 Task: Create a rule when a due date more than 1 days ago is moved in a card by anyone.
Action: Mouse moved to (1258, 303)
Screenshot: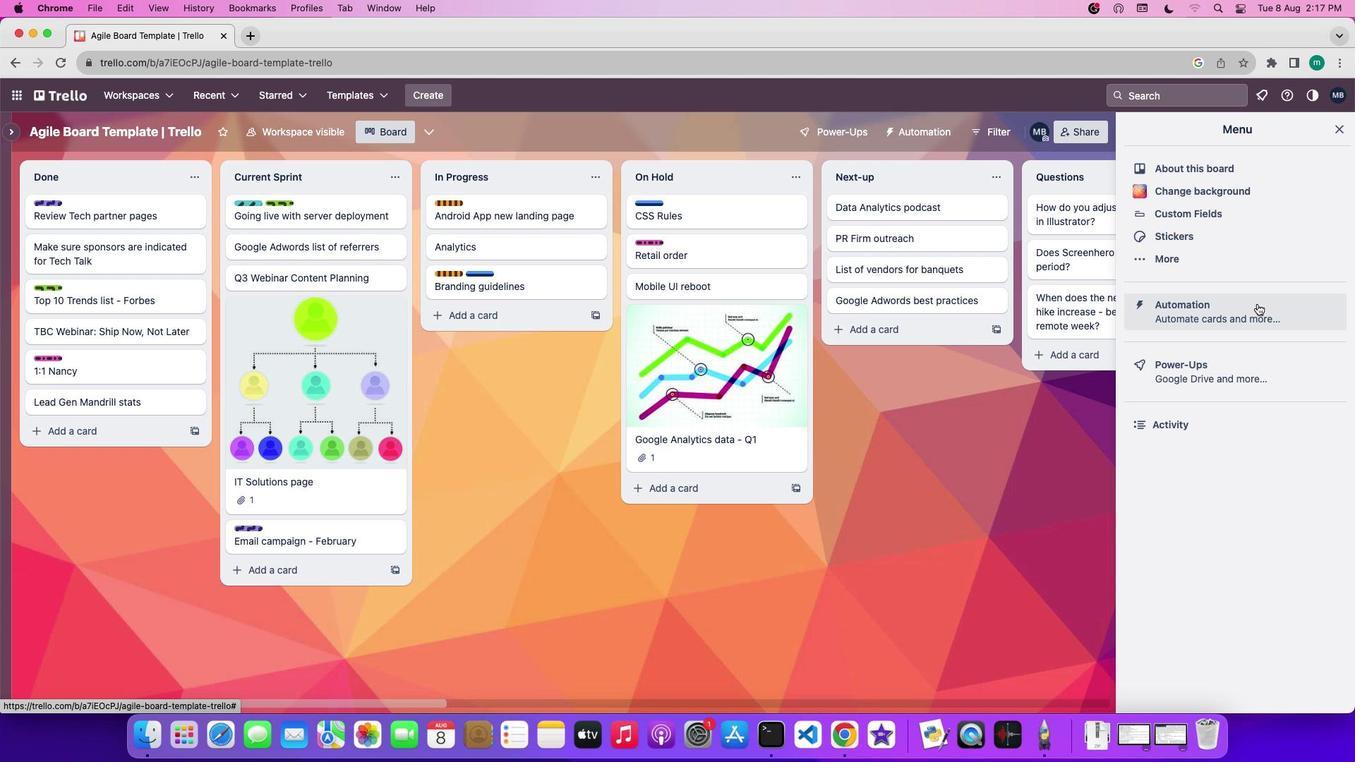 
Action: Mouse pressed left at (1258, 303)
Screenshot: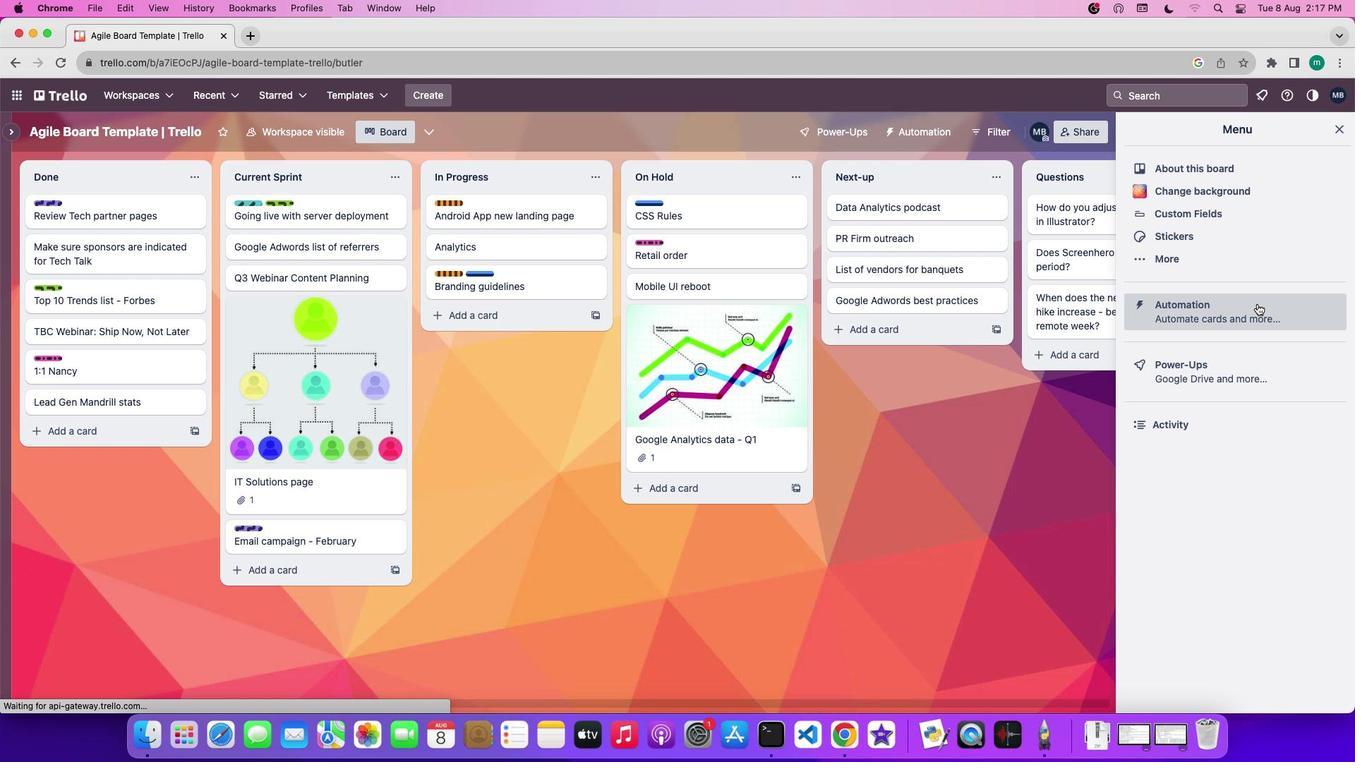 
Action: Mouse moved to (88, 251)
Screenshot: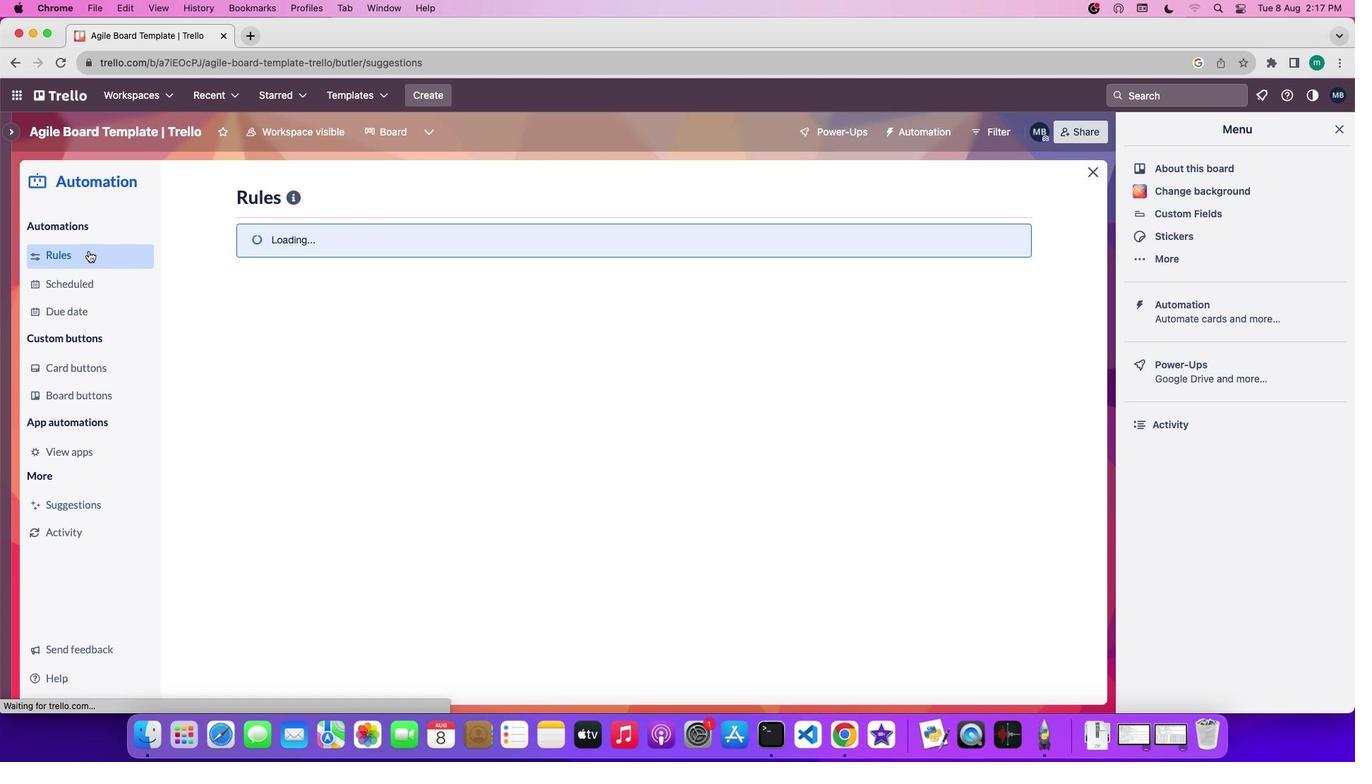 
Action: Mouse pressed left at (88, 251)
Screenshot: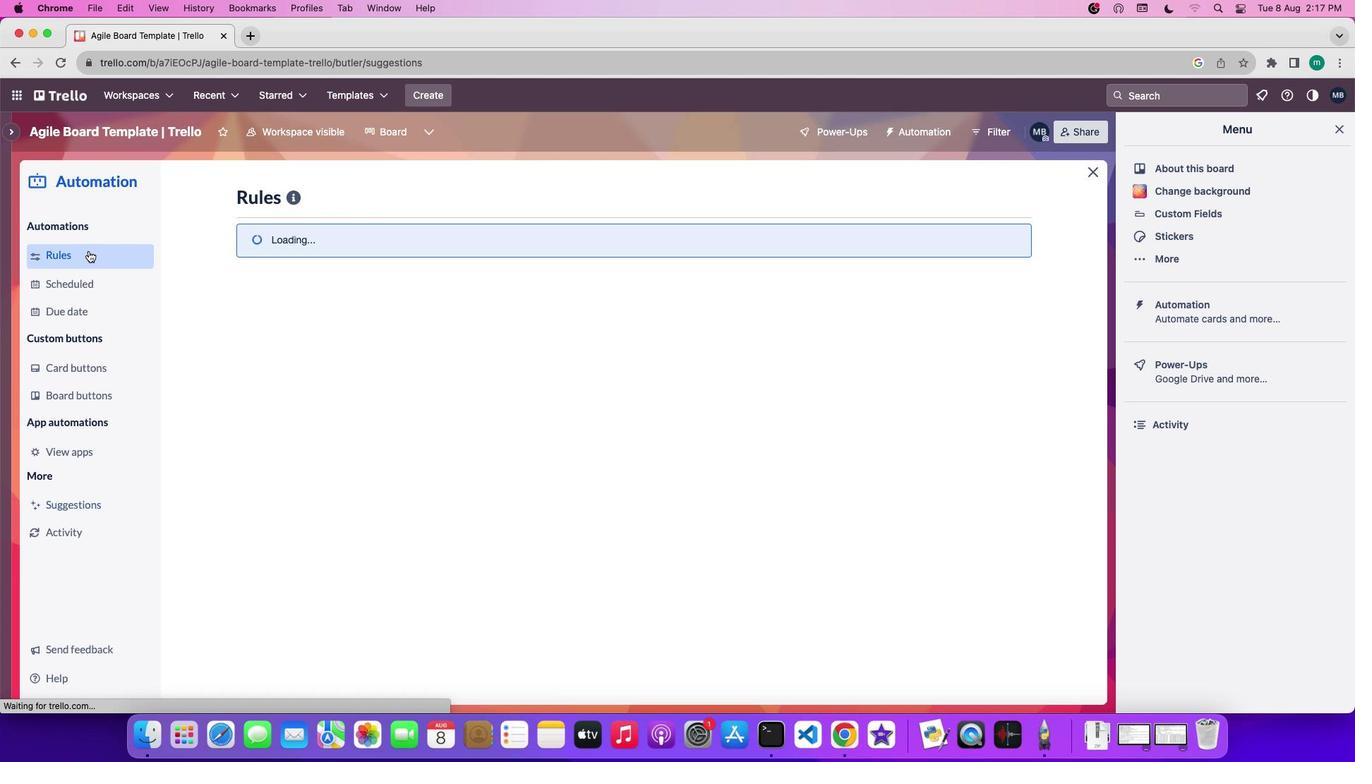 
Action: Mouse moved to (919, 194)
Screenshot: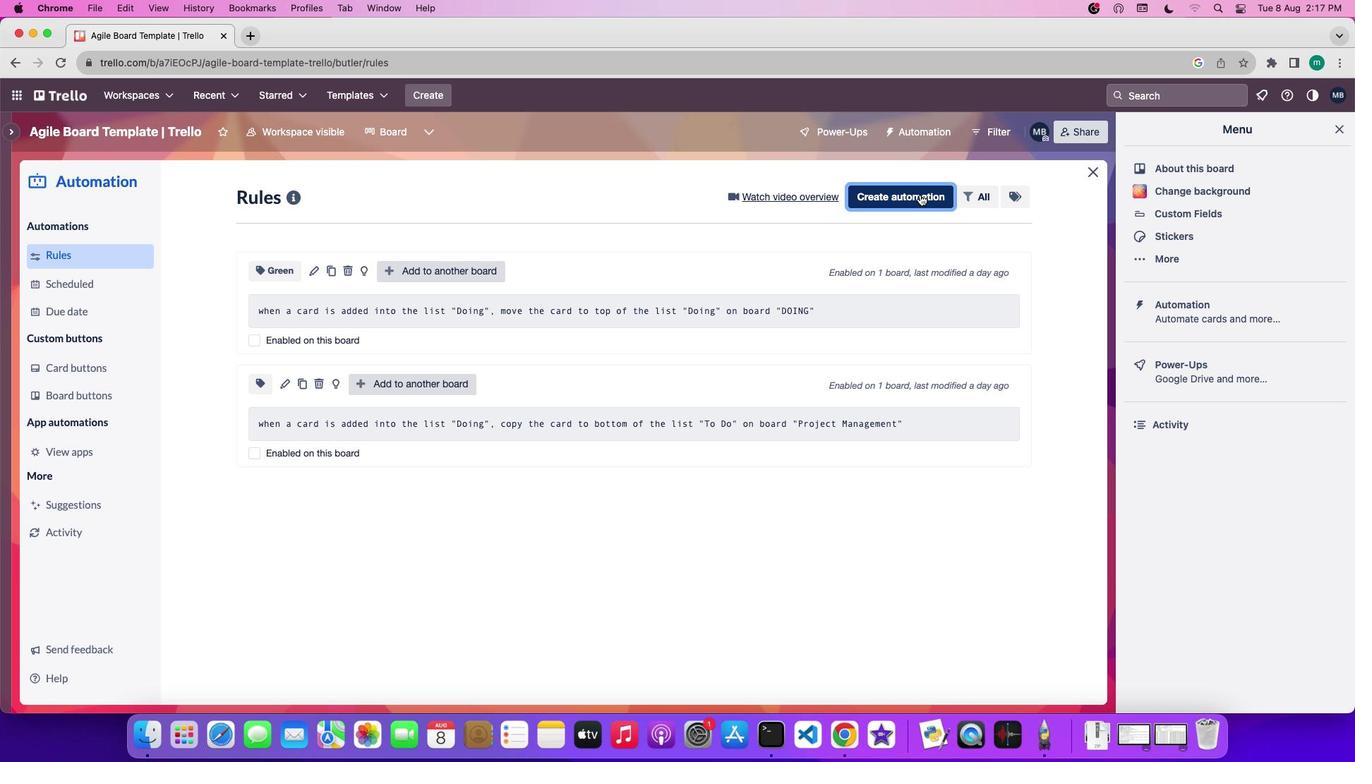 
Action: Mouse pressed left at (919, 194)
Screenshot: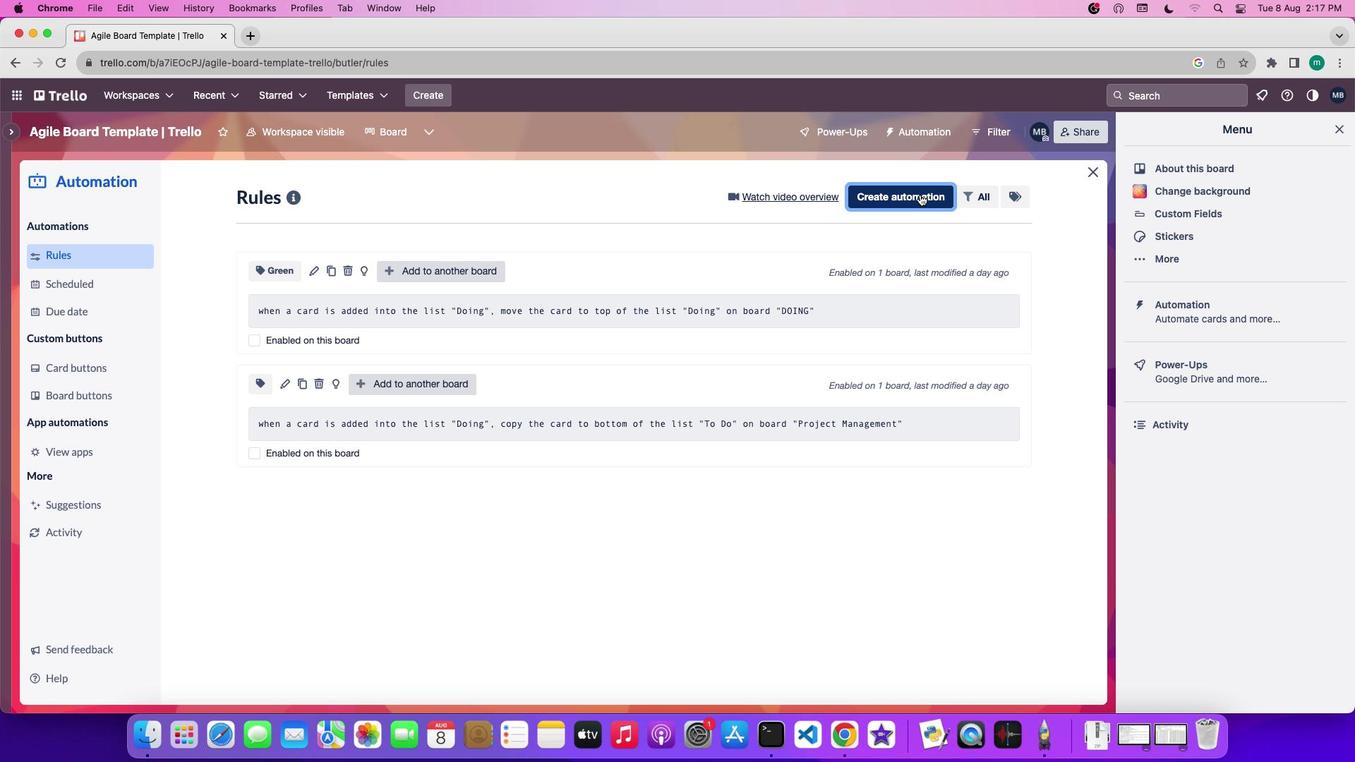 
Action: Mouse moved to (642, 422)
Screenshot: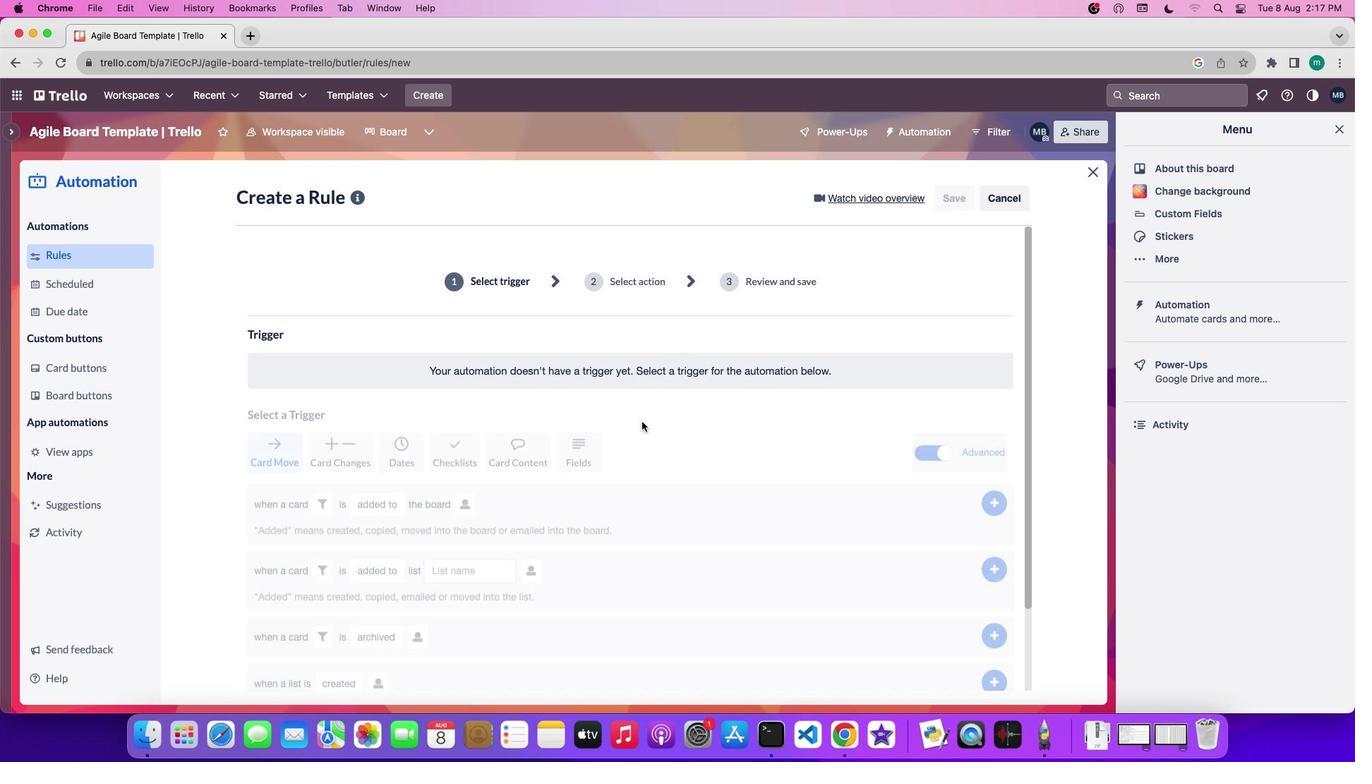 
Action: Mouse pressed left at (642, 422)
Screenshot: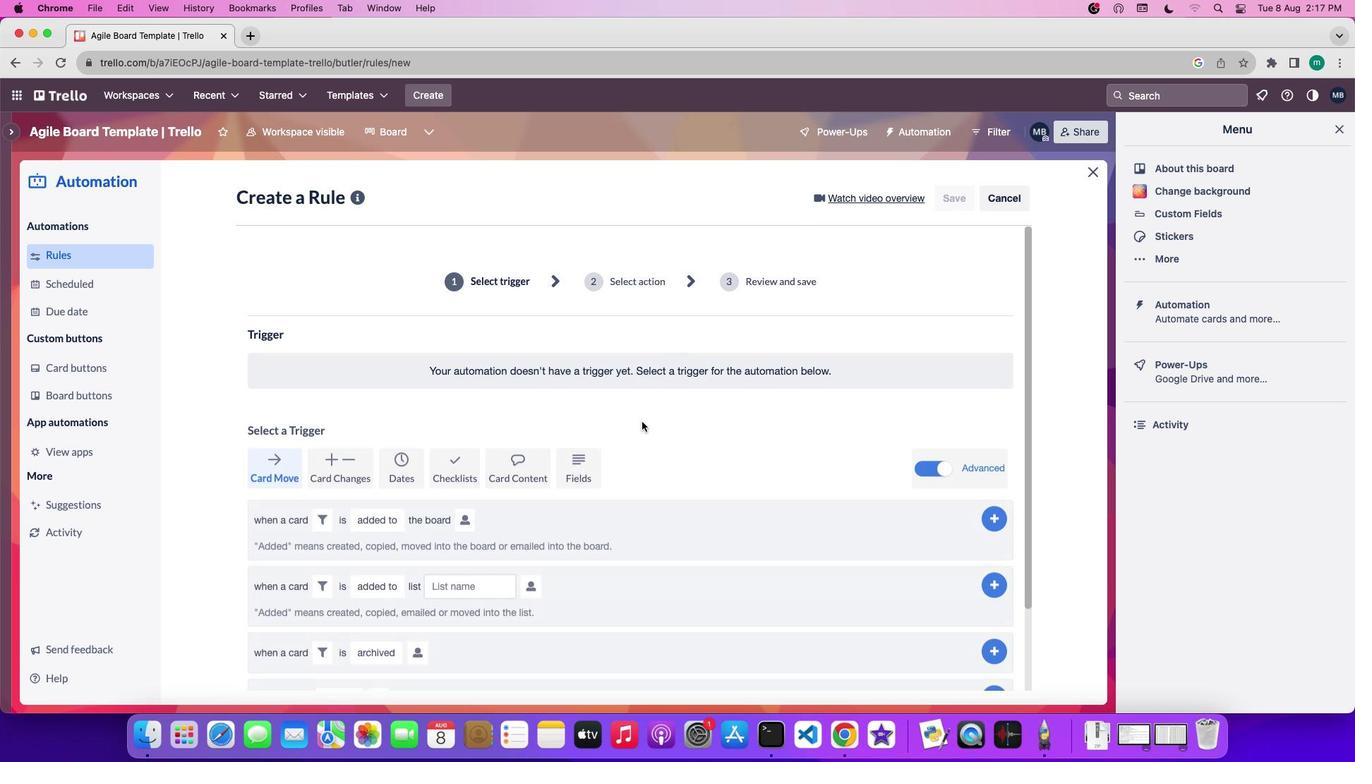
Action: Mouse moved to (403, 480)
Screenshot: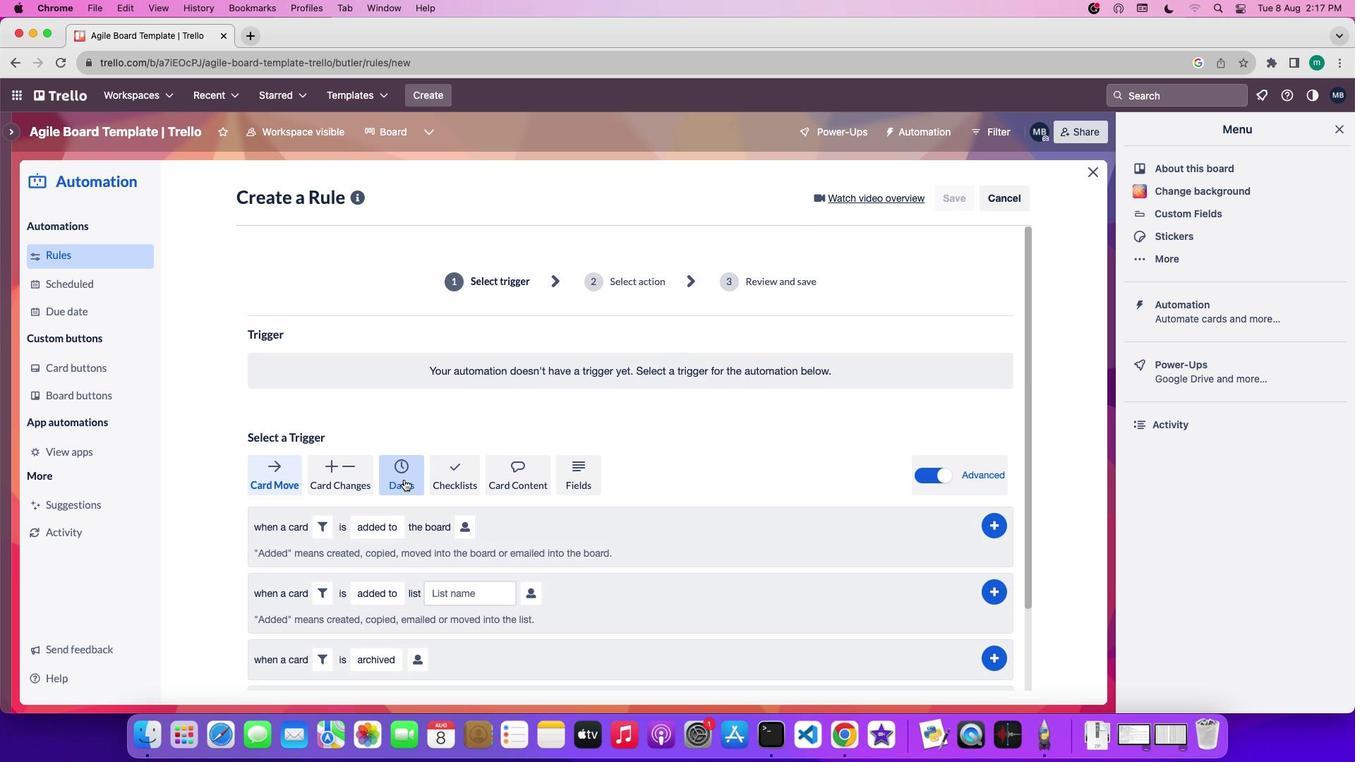 
Action: Mouse pressed left at (403, 480)
Screenshot: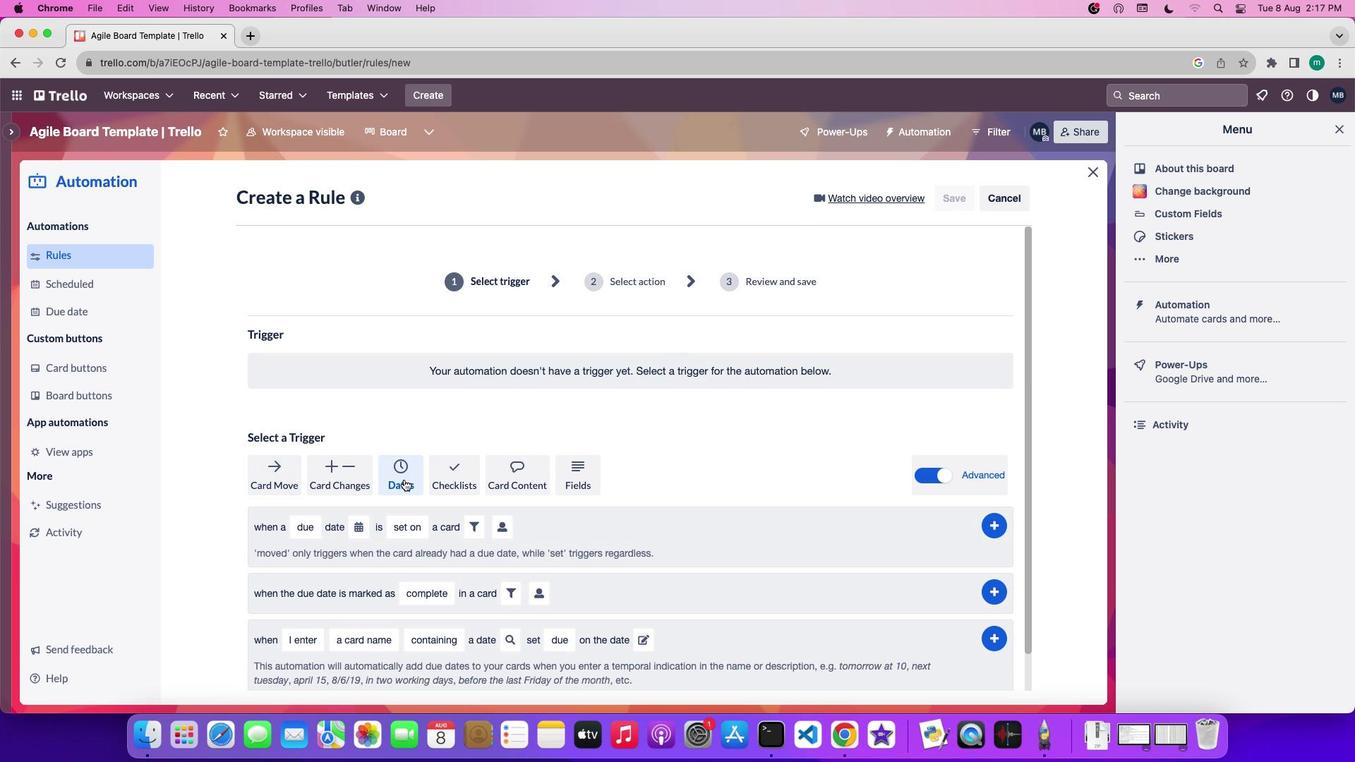 
Action: Mouse moved to (410, 485)
Screenshot: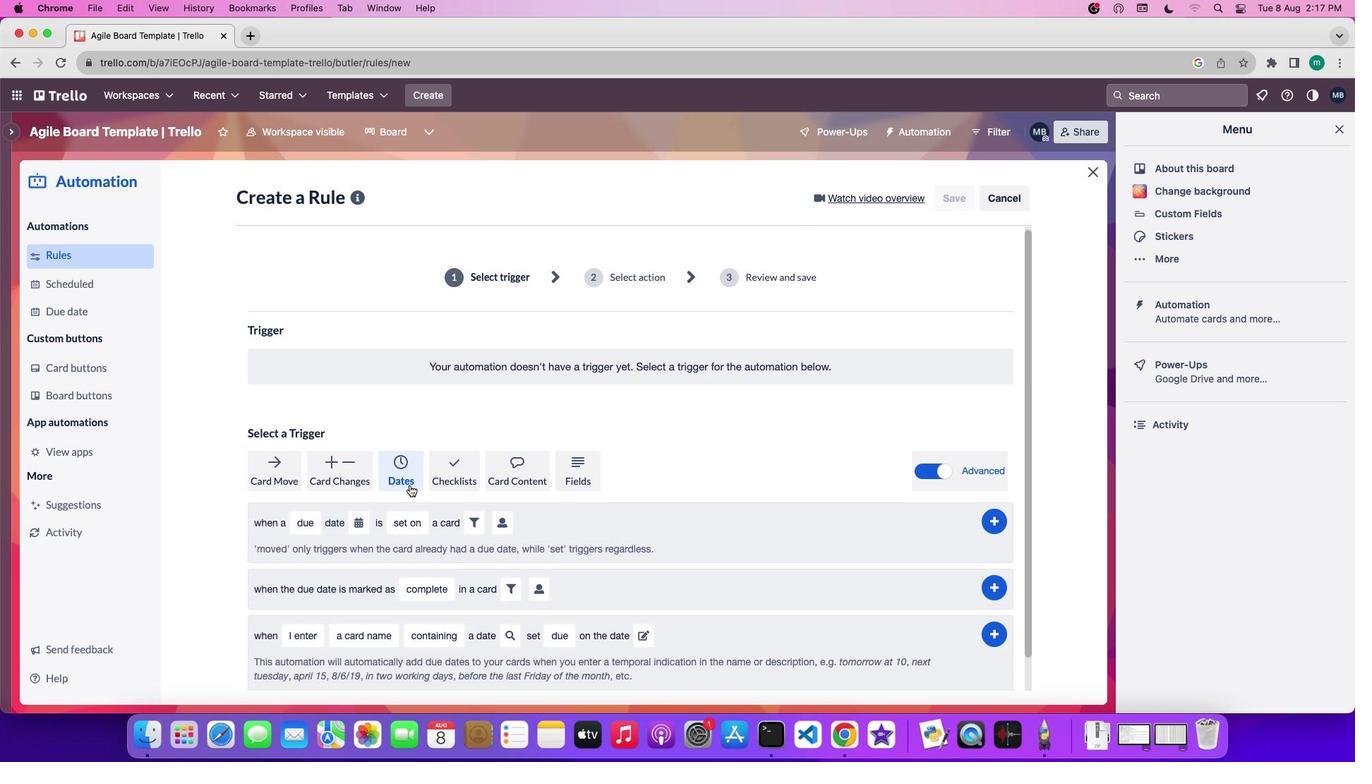 
Action: Mouse scrolled (410, 485) with delta (0, 0)
Screenshot: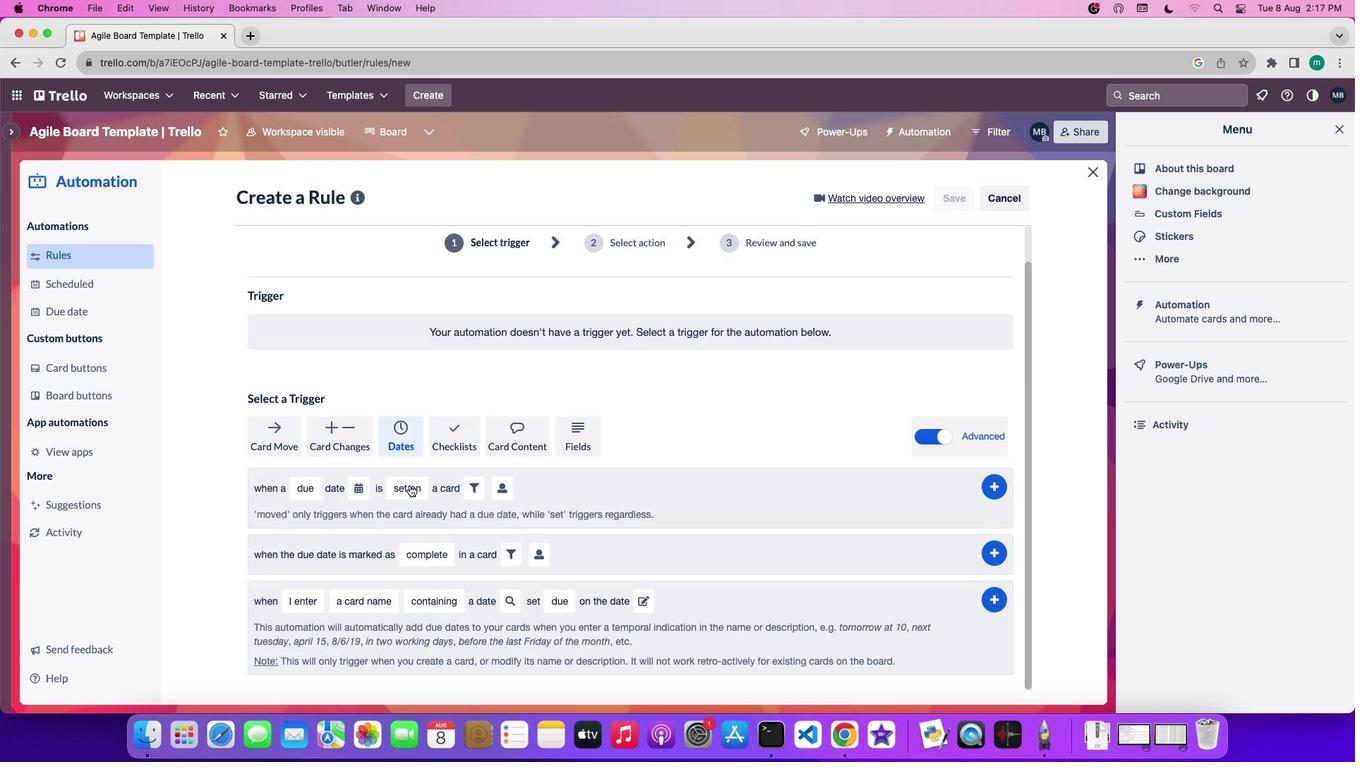 
Action: Mouse scrolled (410, 485) with delta (0, 0)
Screenshot: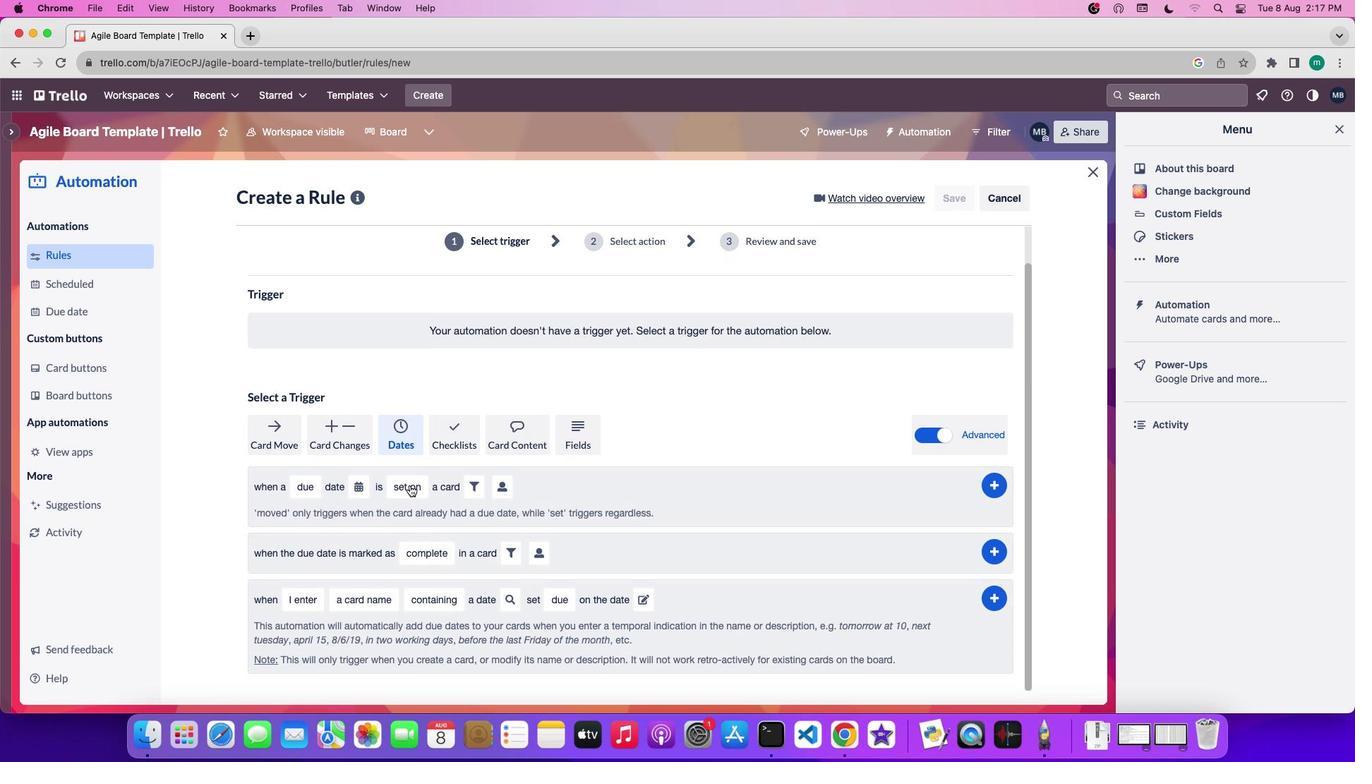 
Action: Mouse scrolled (410, 485) with delta (0, 0)
Screenshot: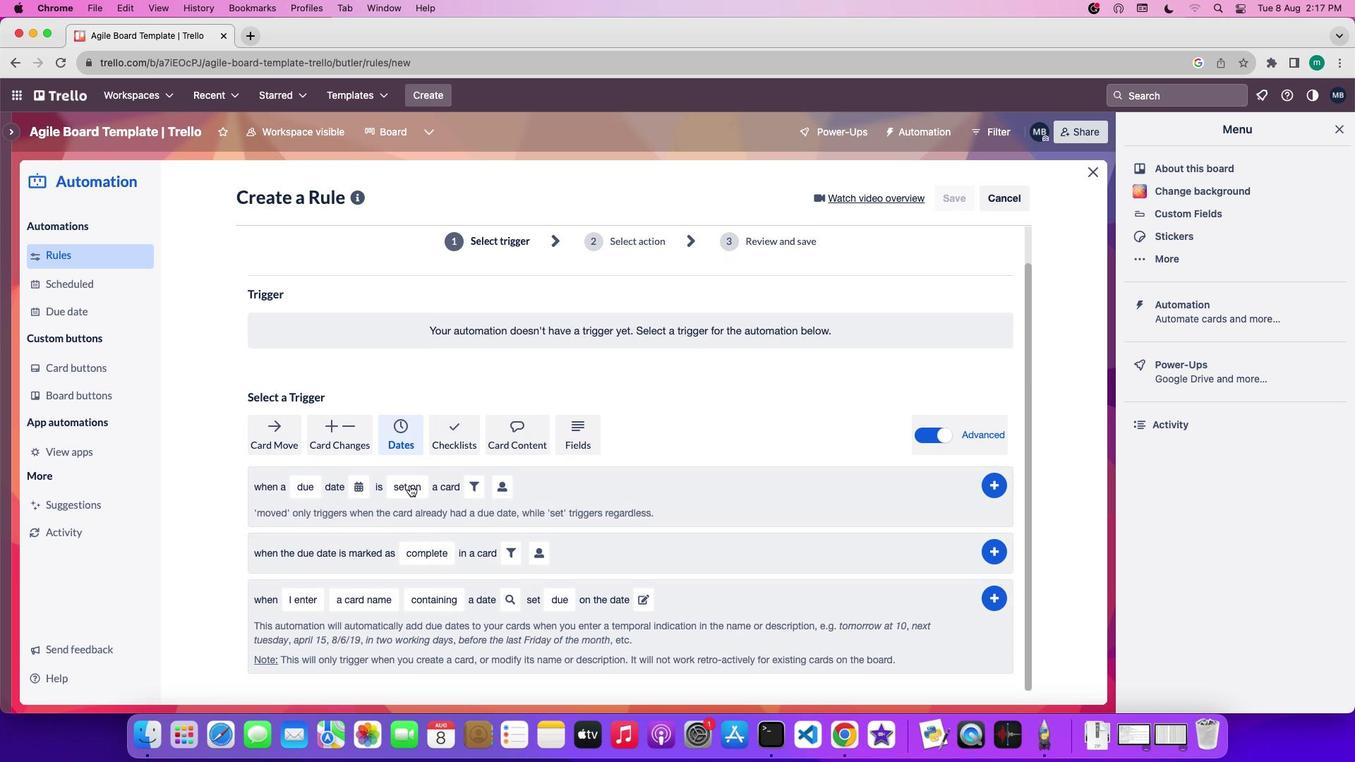 
Action: Mouse scrolled (410, 485) with delta (0, -1)
Screenshot: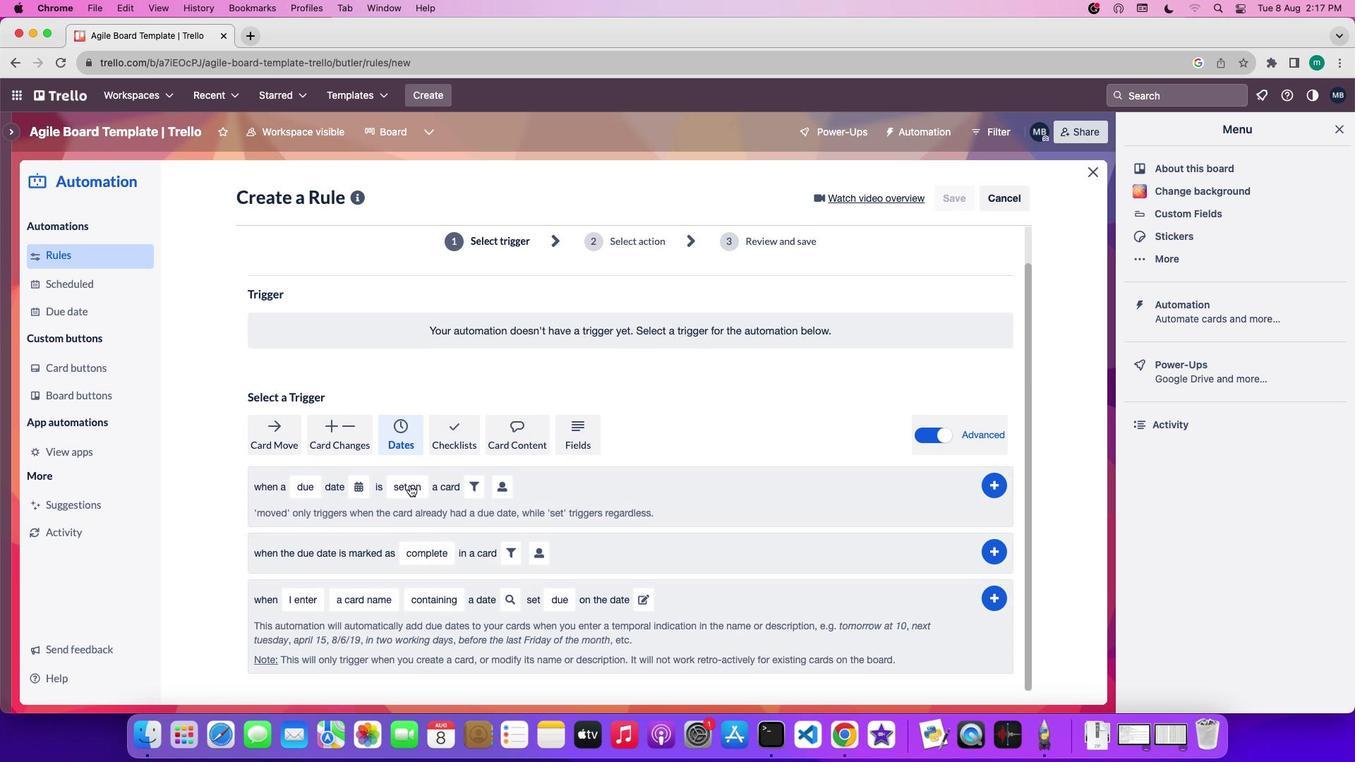 
Action: Mouse scrolled (410, 485) with delta (0, 0)
Screenshot: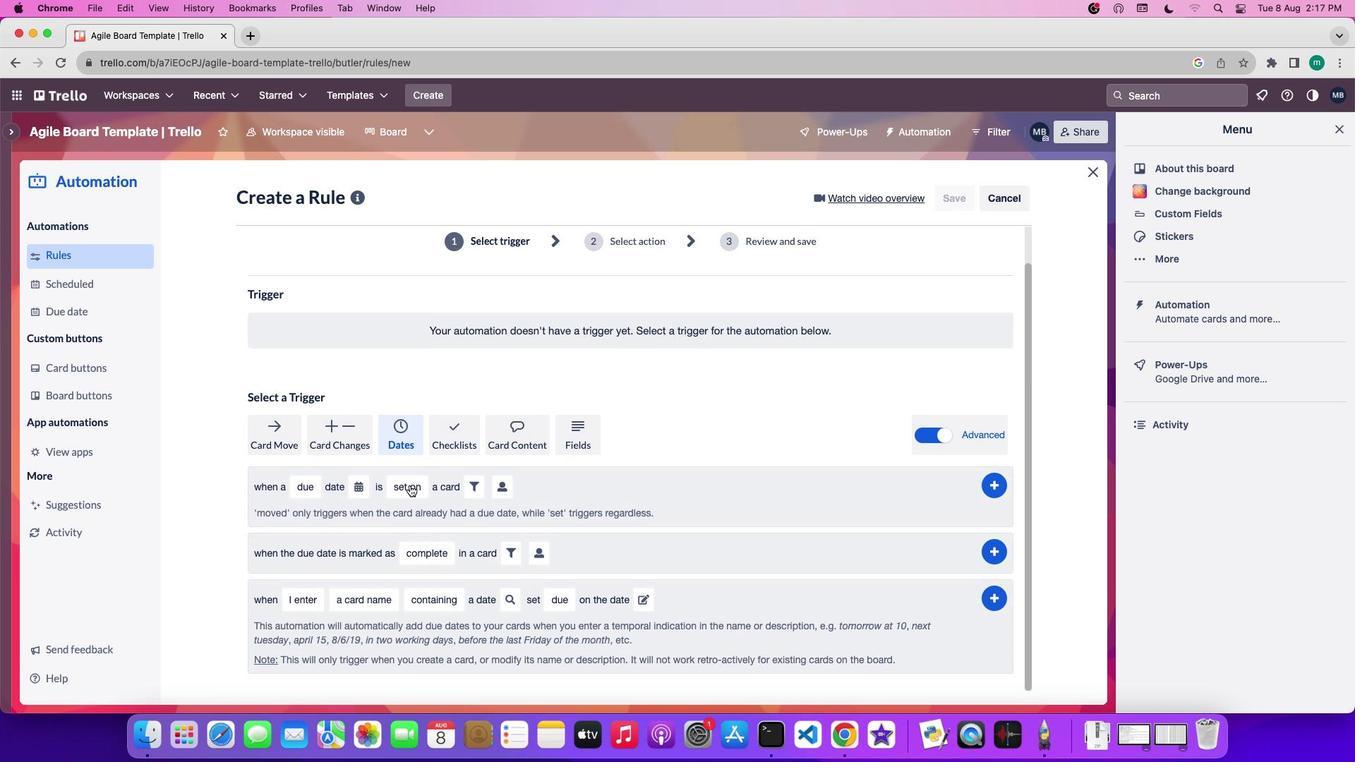 
Action: Mouse scrolled (410, 485) with delta (0, 0)
Screenshot: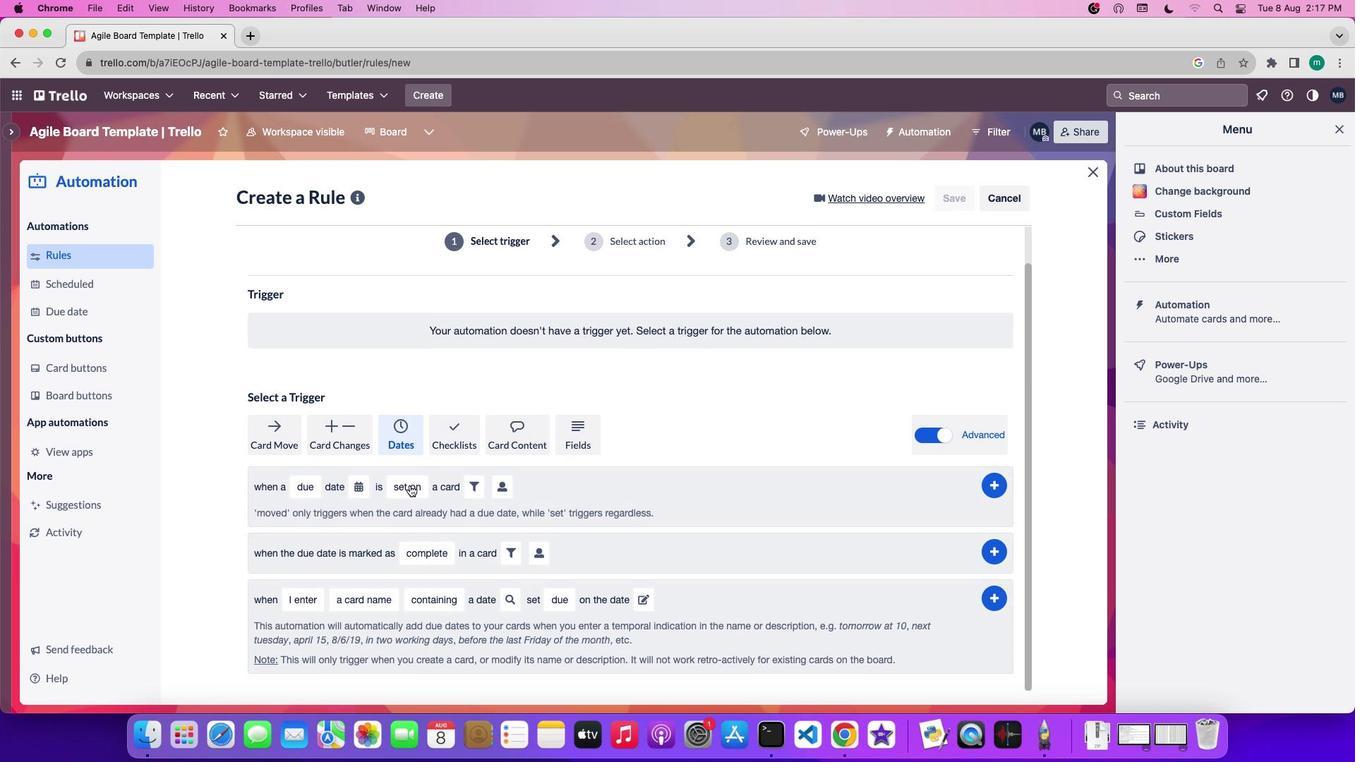 
Action: Mouse scrolled (410, 485) with delta (0, 0)
Screenshot: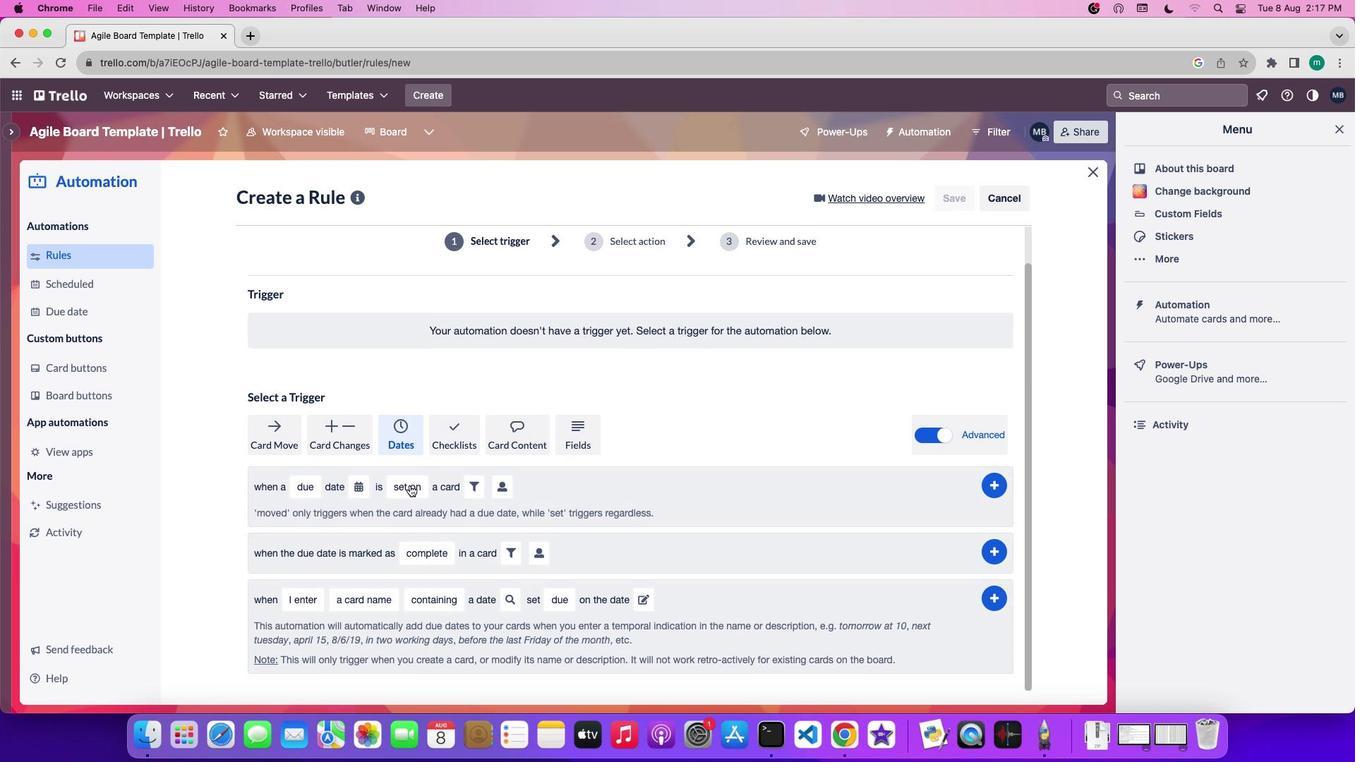 
Action: Mouse scrolled (410, 485) with delta (0, 0)
Screenshot: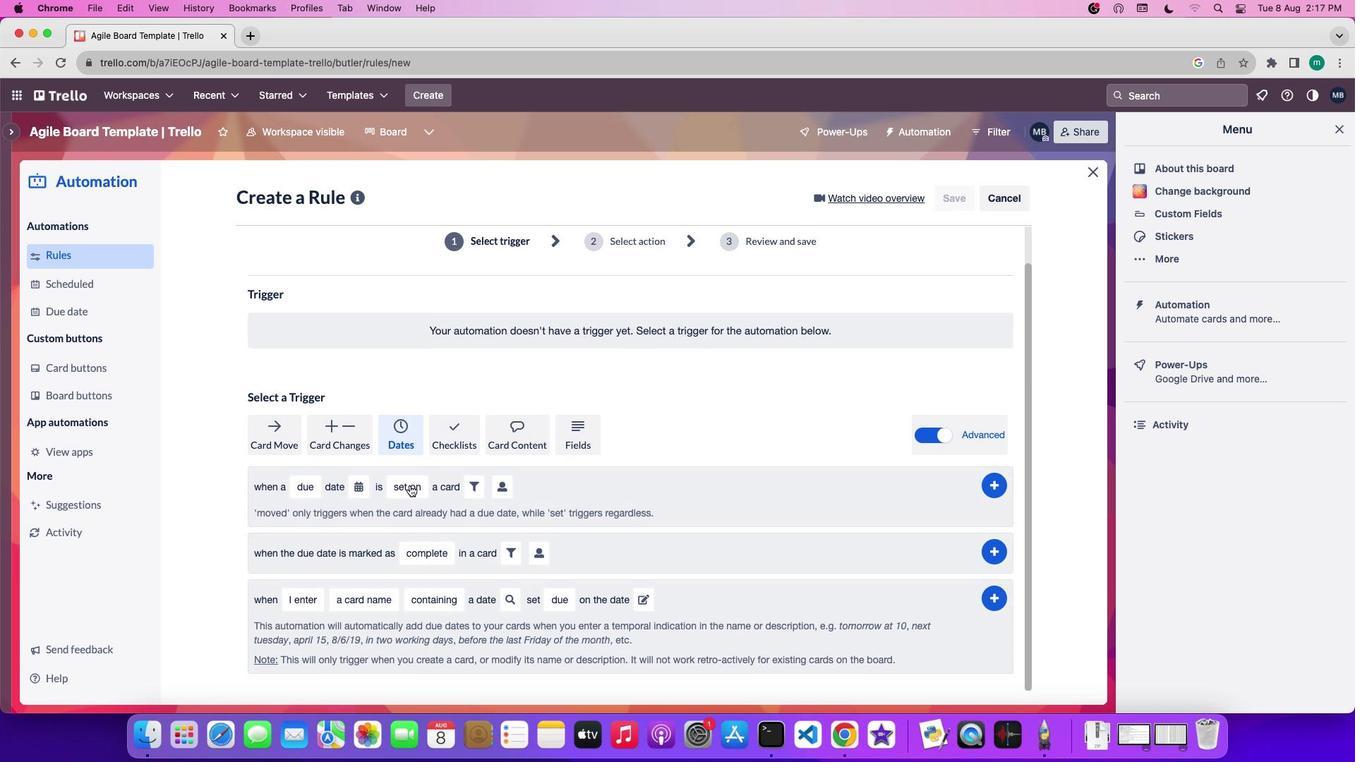 
Action: Mouse moved to (314, 511)
Screenshot: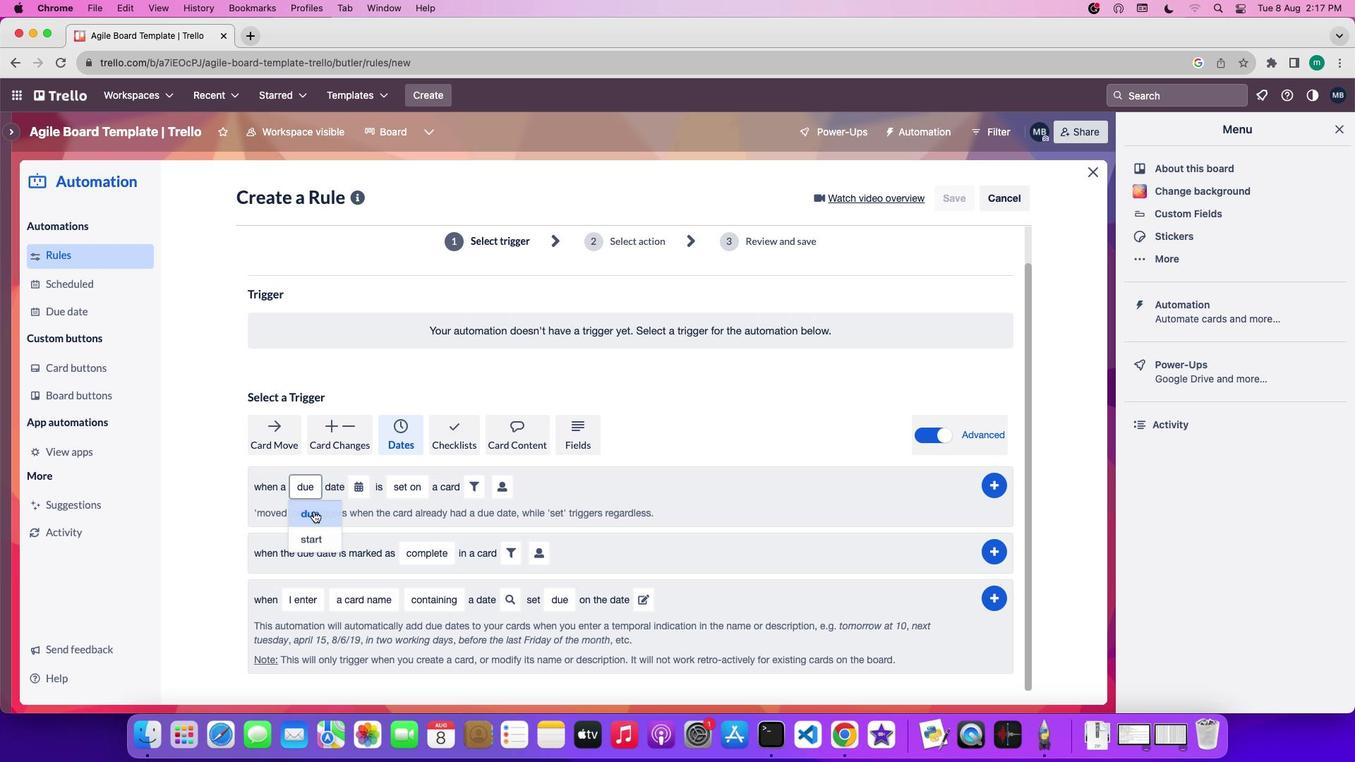 
Action: Mouse pressed left at (314, 511)
Screenshot: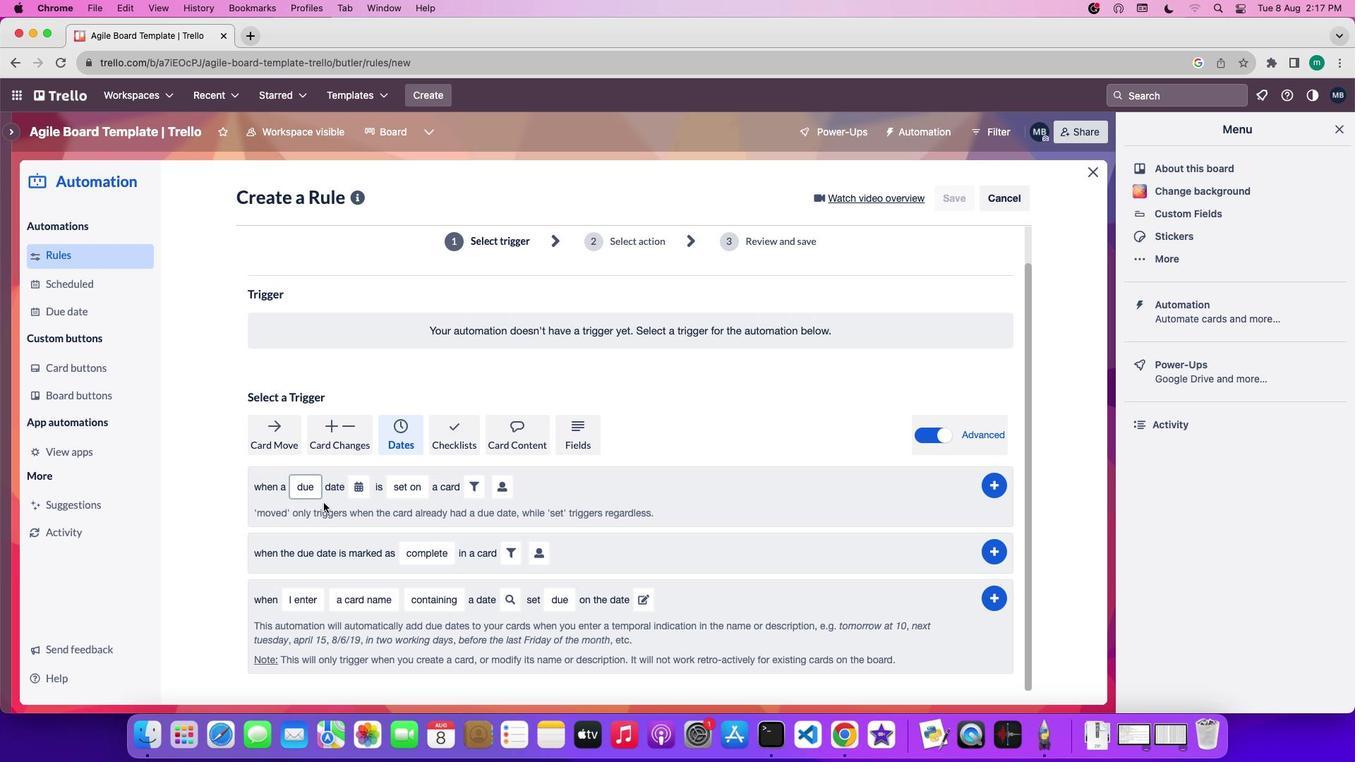 
Action: Mouse moved to (367, 486)
Screenshot: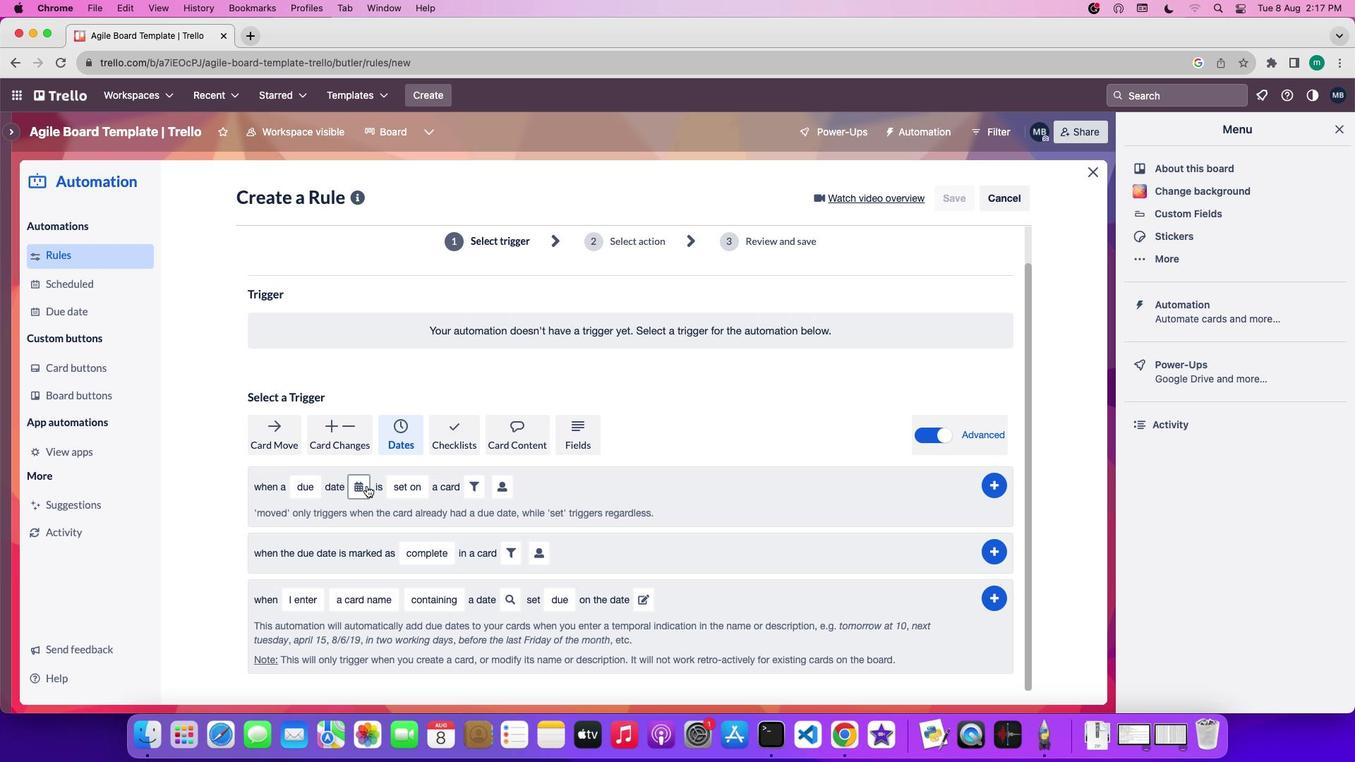 
Action: Mouse pressed left at (367, 486)
Screenshot: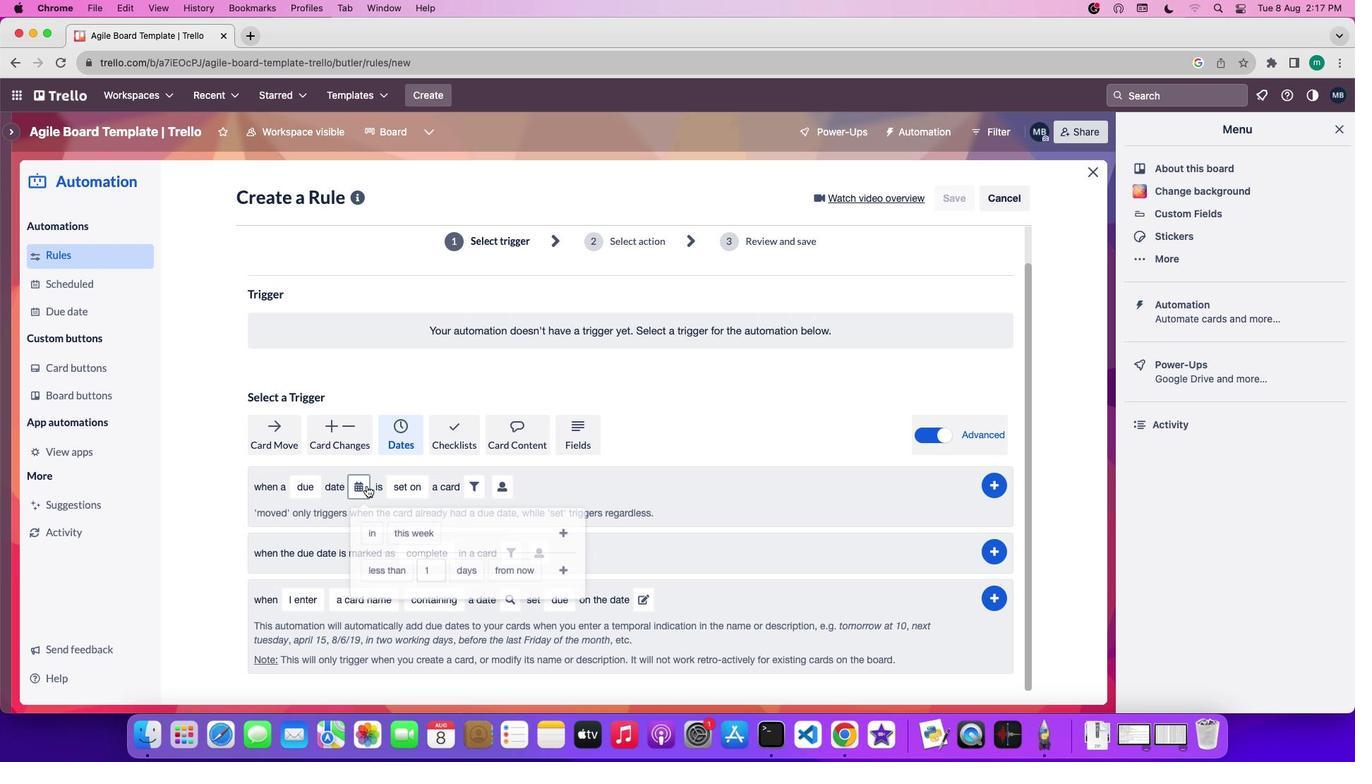 
Action: Mouse moved to (397, 573)
Screenshot: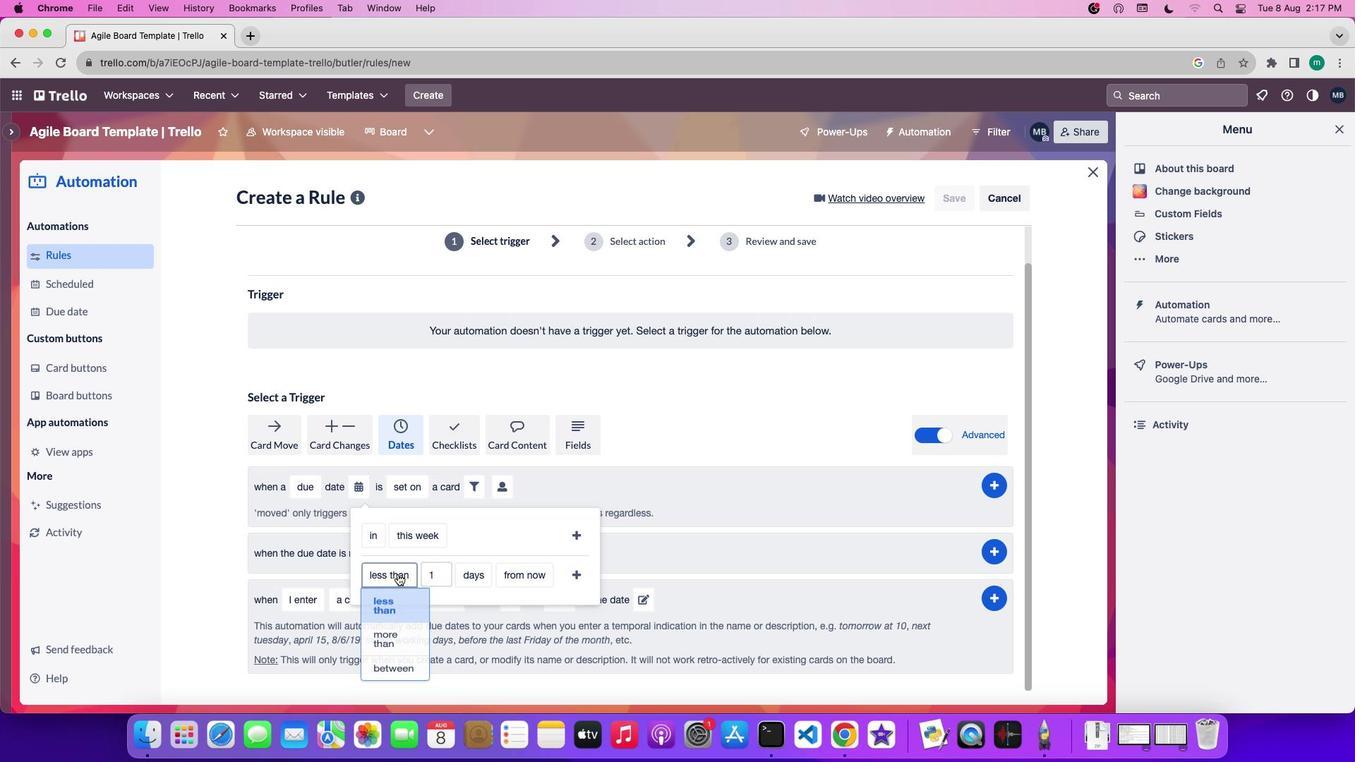 
Action: Mouse pressed left at (397, 573)
Screenshot: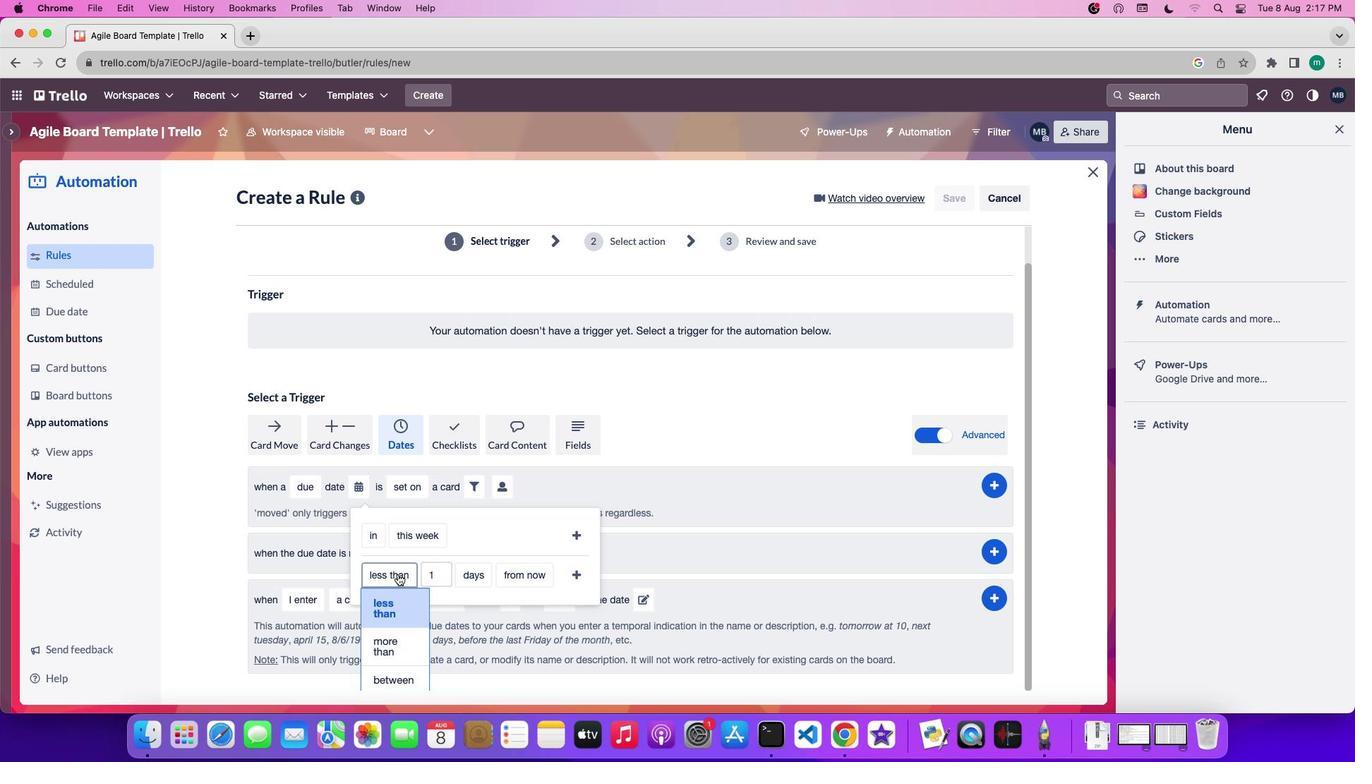 
Action: Mouse moved to (407, 644)
Screenshot: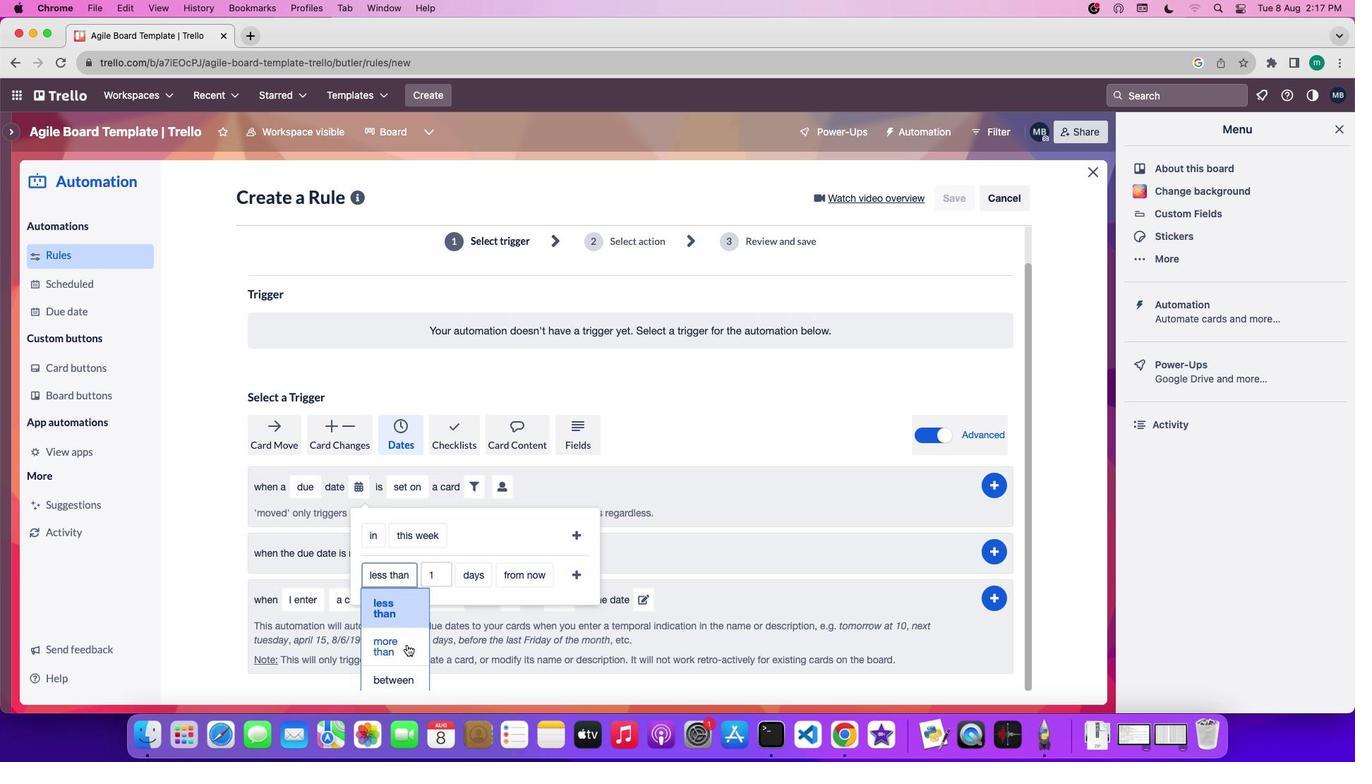 
Action: Mouse pressed left at (407, 644)
Screenshot: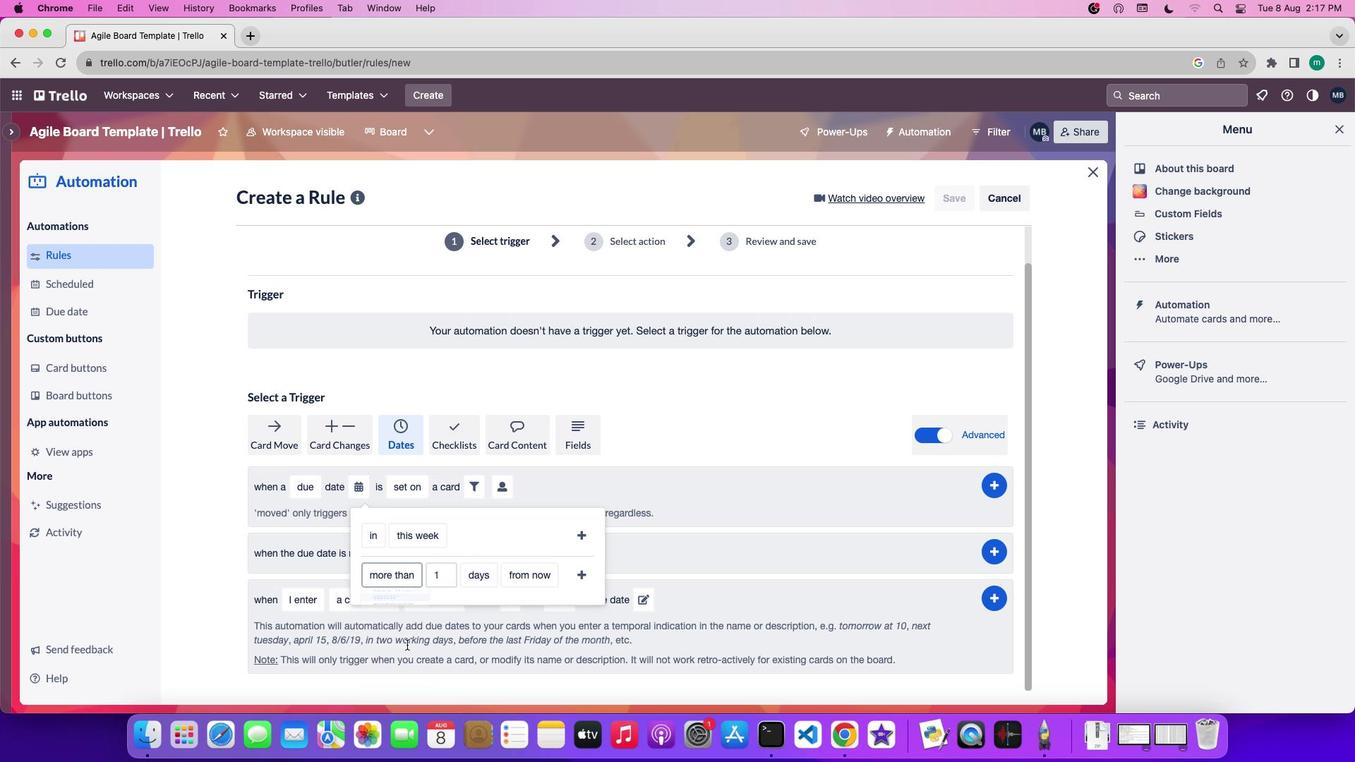 
Action: Mouse moved to (480, 581)
Screenshot: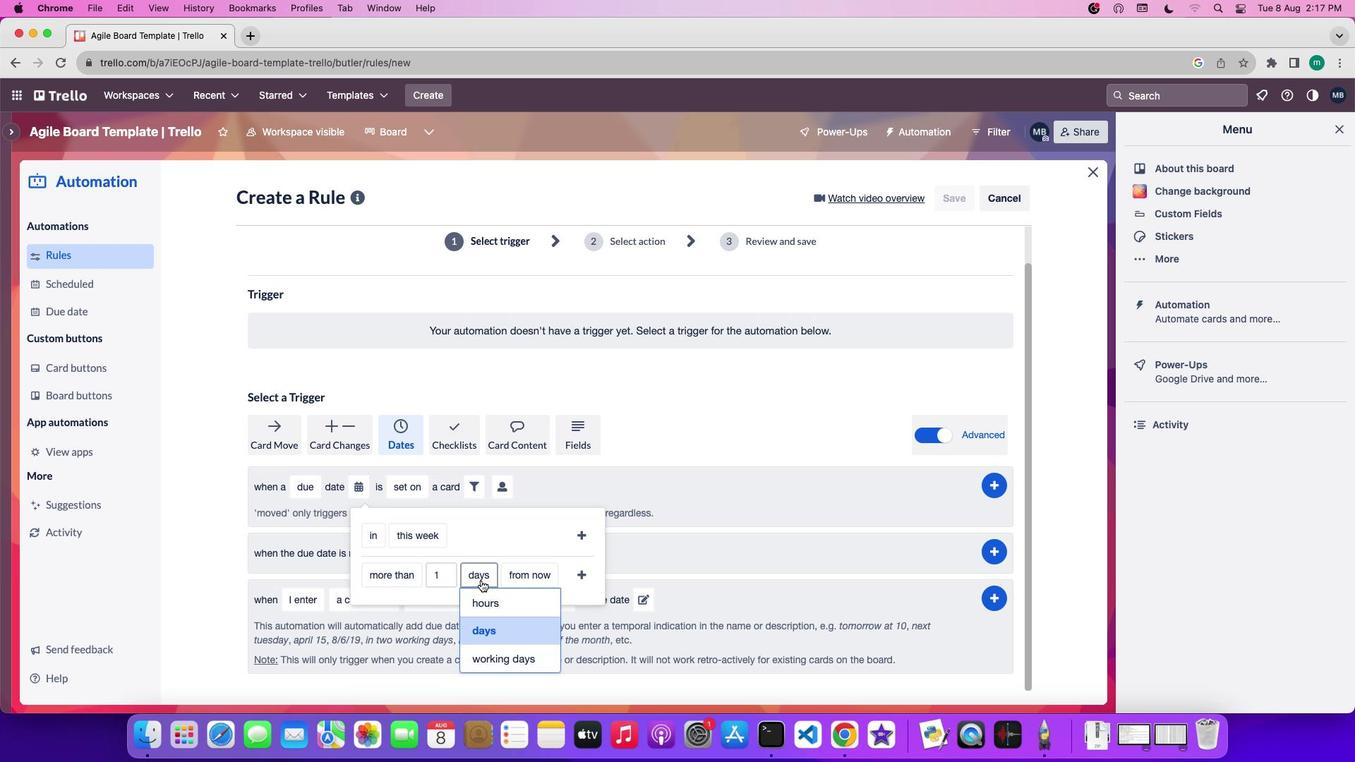 
Action: Mouse pressed left at (480, 581)
Screenshot: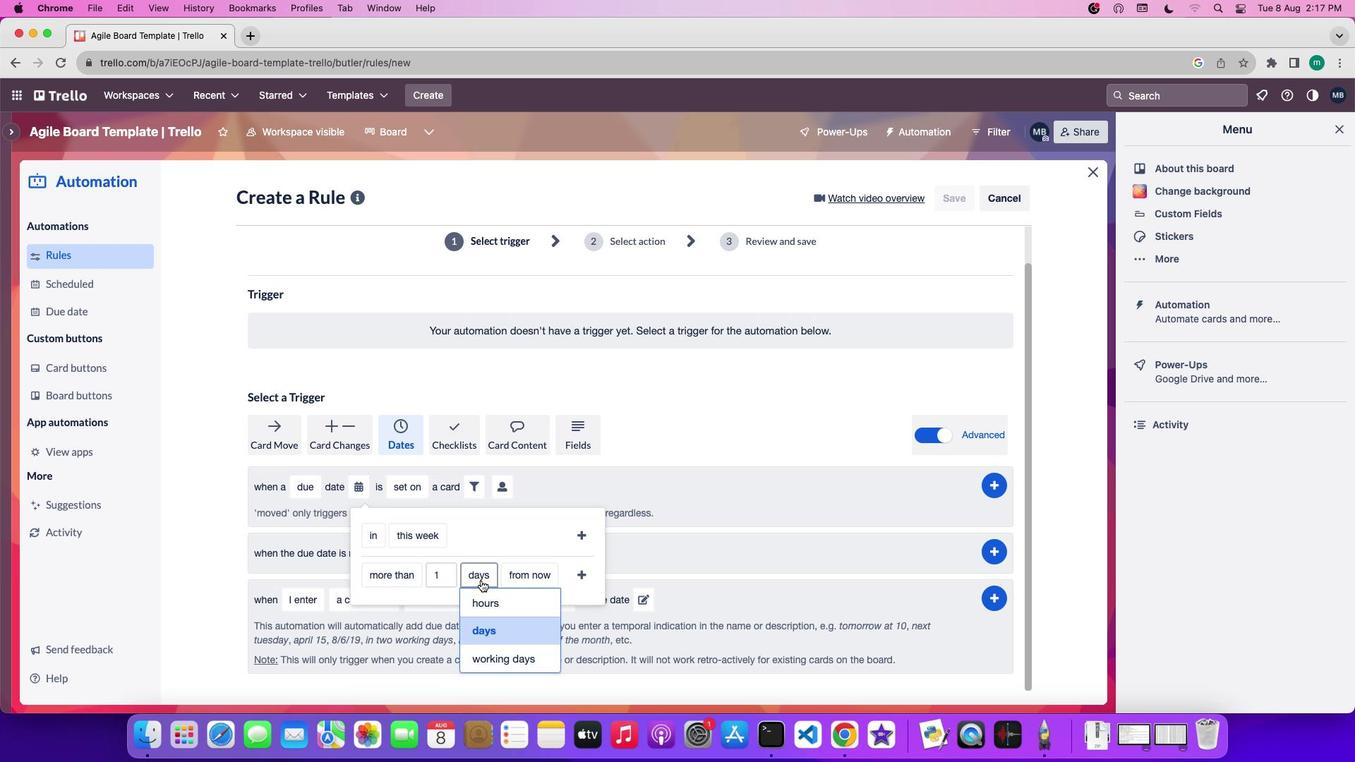 
Action: Mouse moved to (493, 627)
Screenshot: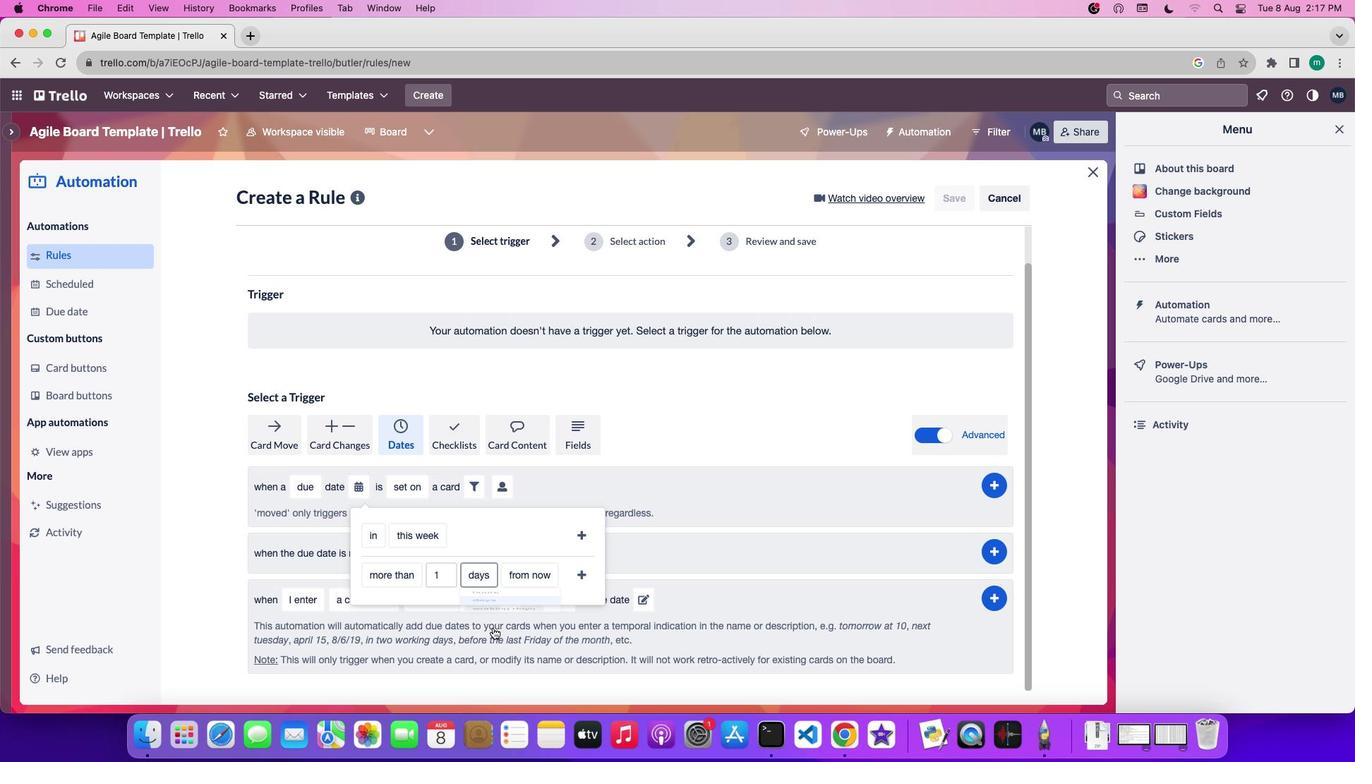 
Action: Mouse pressed left at (493, 627)
Screenshot: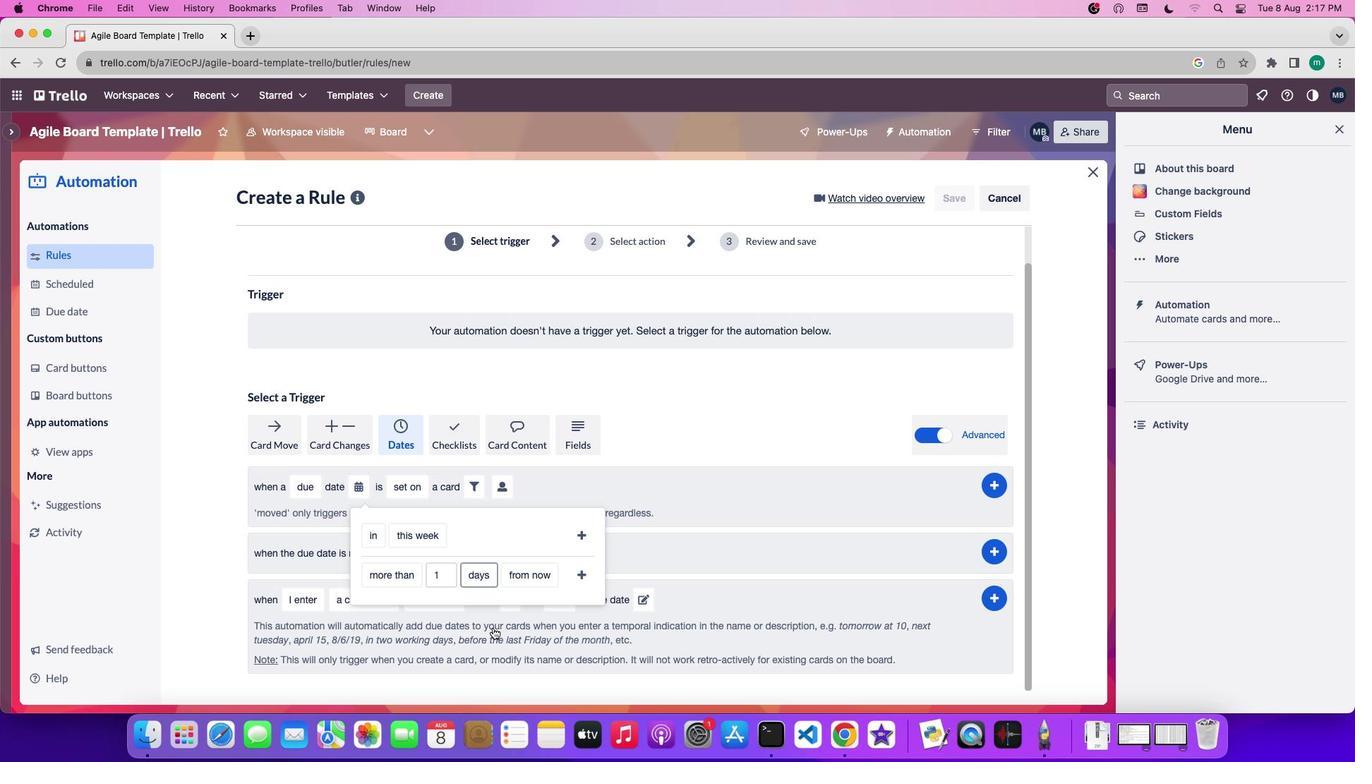 
Action: Mouse moved to (525, 573)
Screenshot: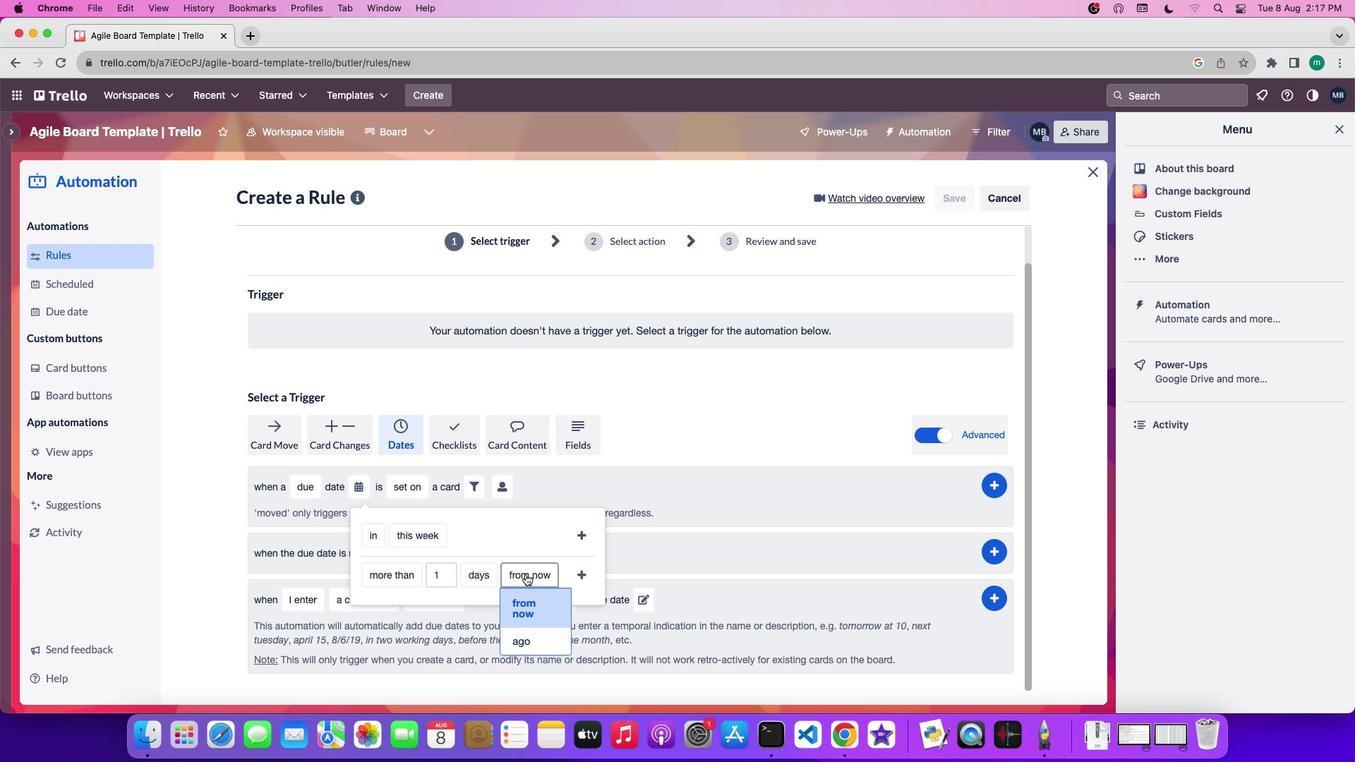 
Action: Mouse pressed left at (525, 573)
Screenshot: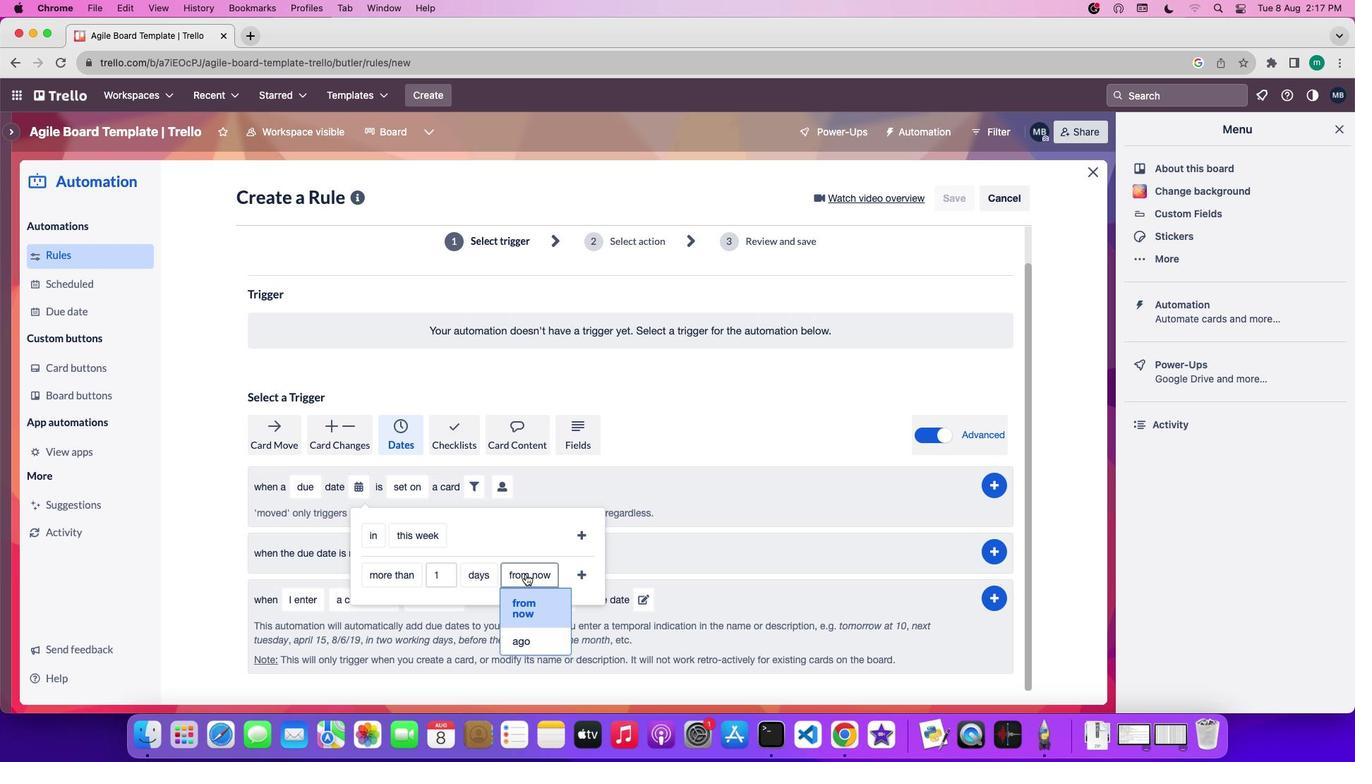 
Action: Mouse moved to (525, 636)
Screenshot: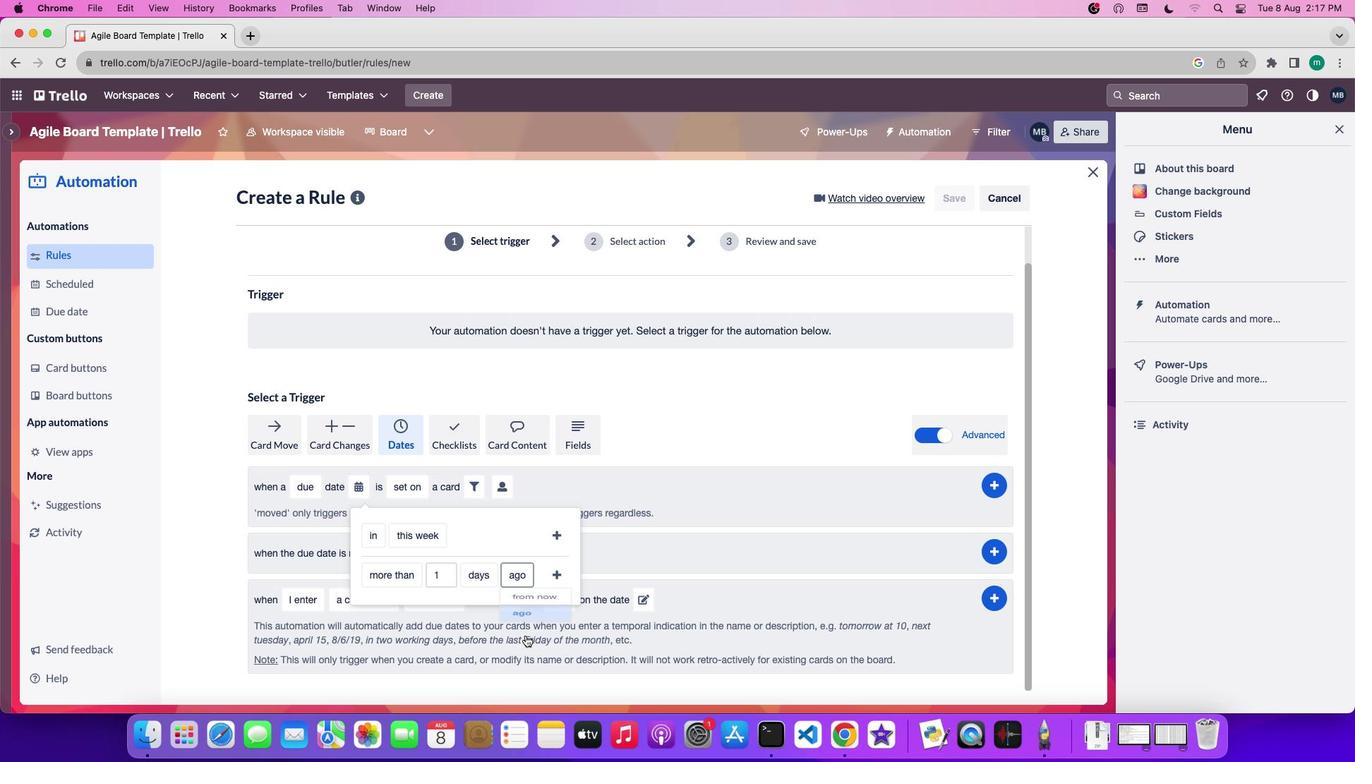 
Action: Mouse pressed left at (525, 636)
Screenshot: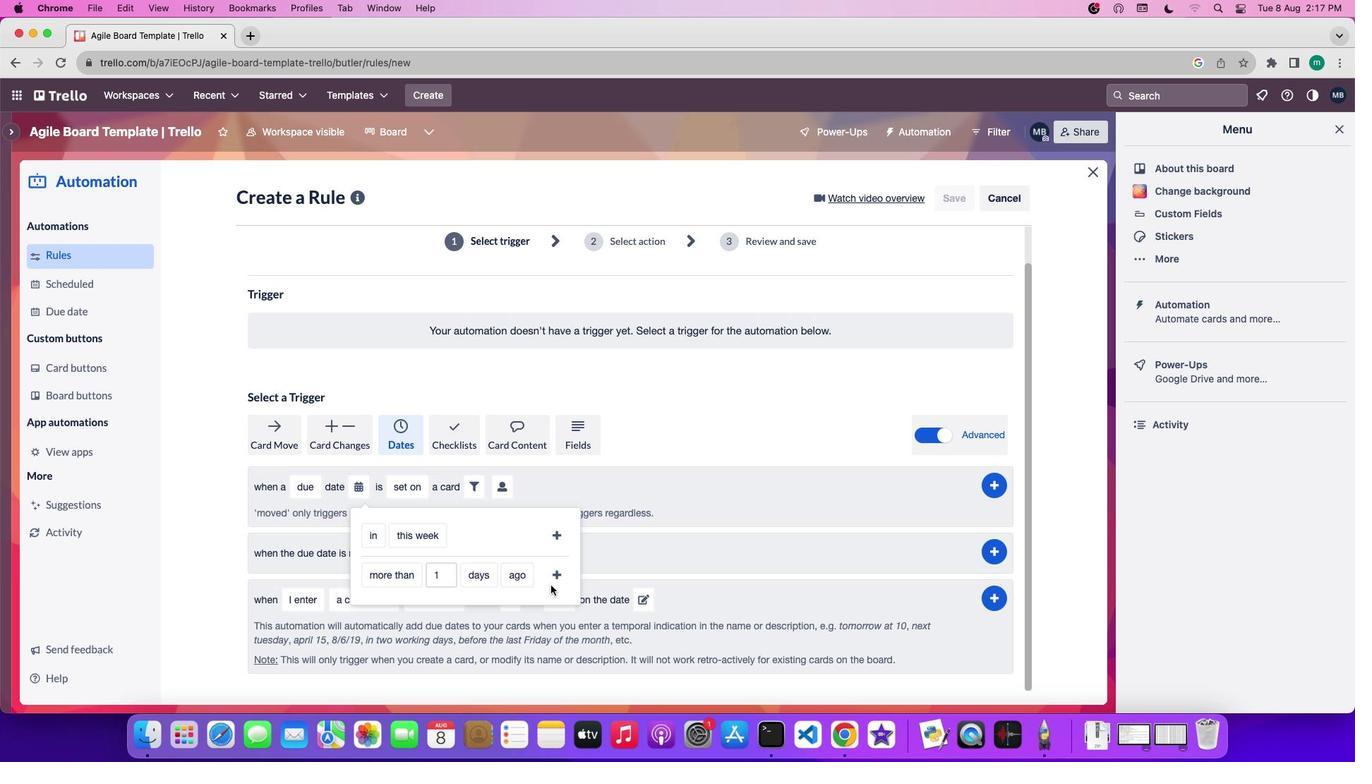 
Action: Mouse moved to (559, 576)
Screenshot: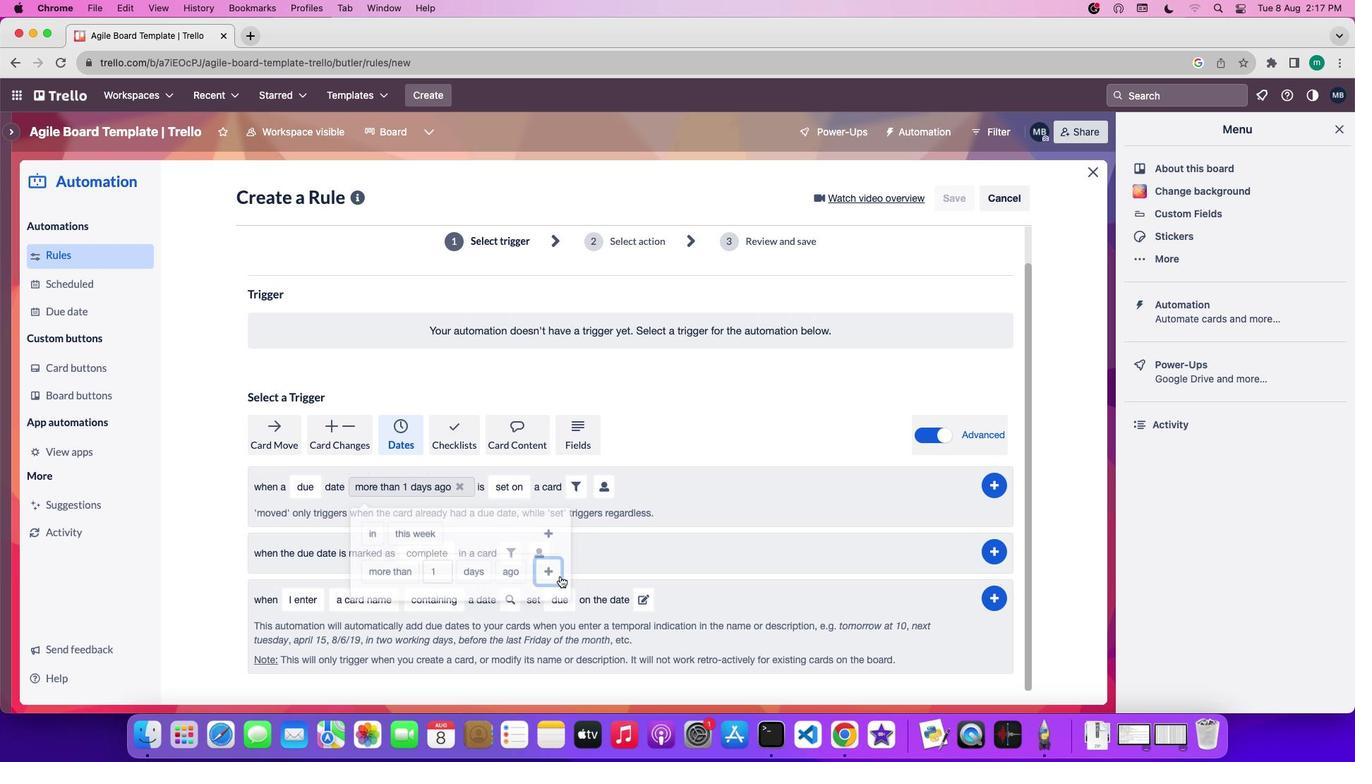 
Action: Mouse pressed left at (559, 576)
Screenshot: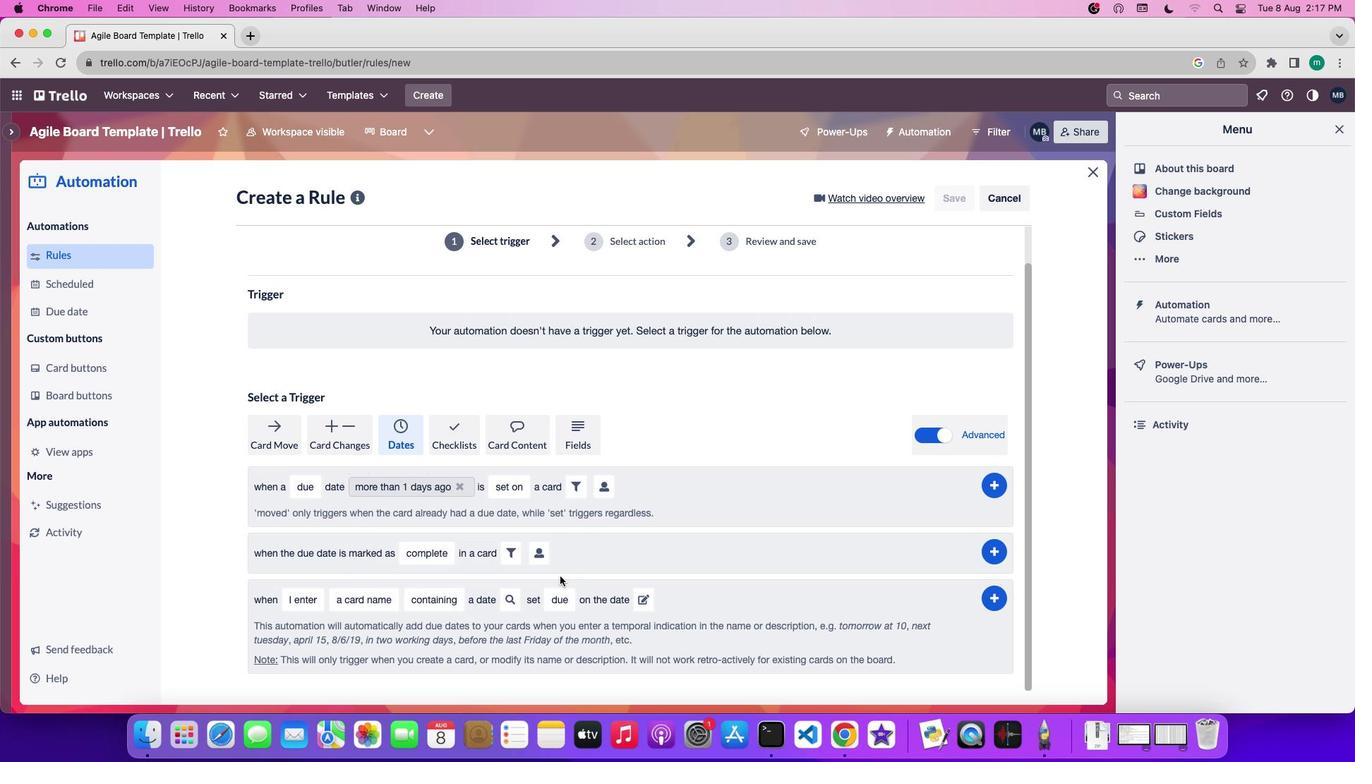 
Action: Mouse moved to (512, 489)
Screenshot: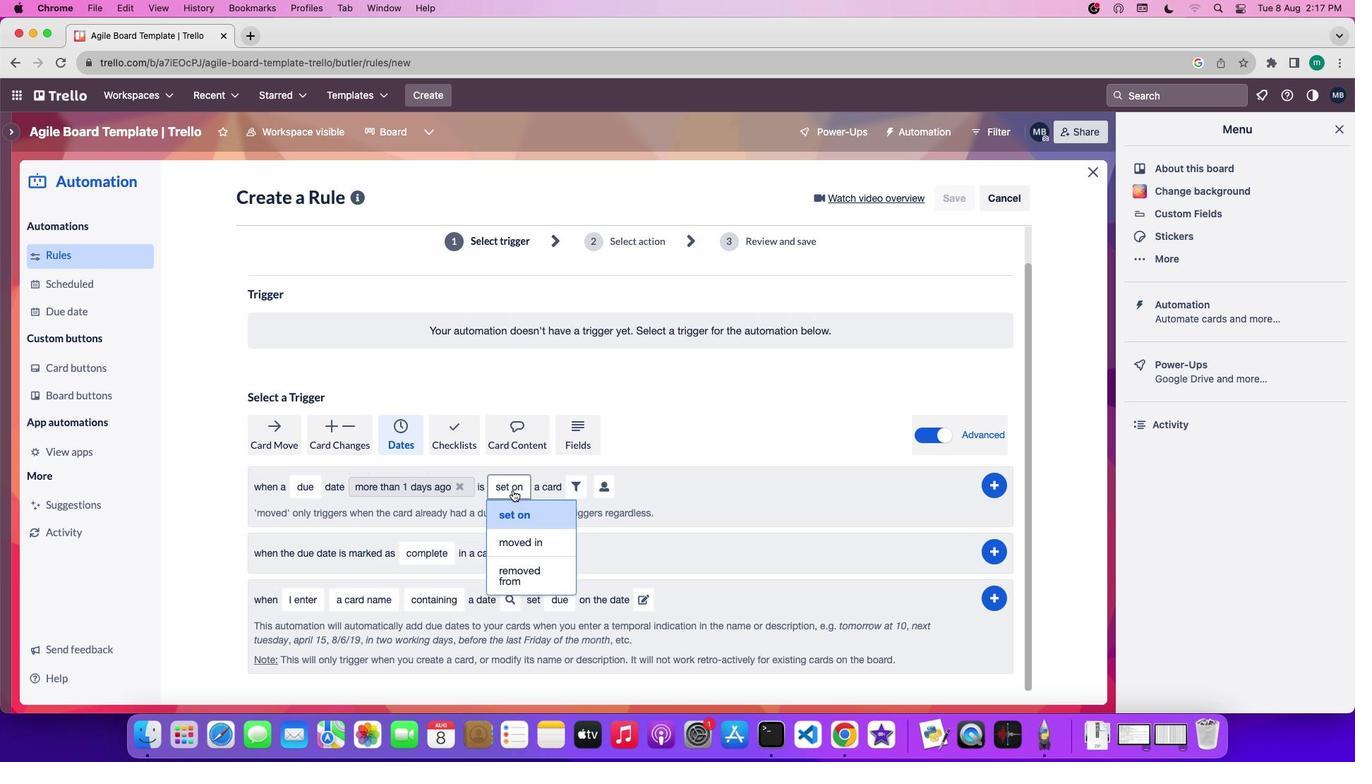 
Action: Mouse pressed left at (512, 489)
Screenshot: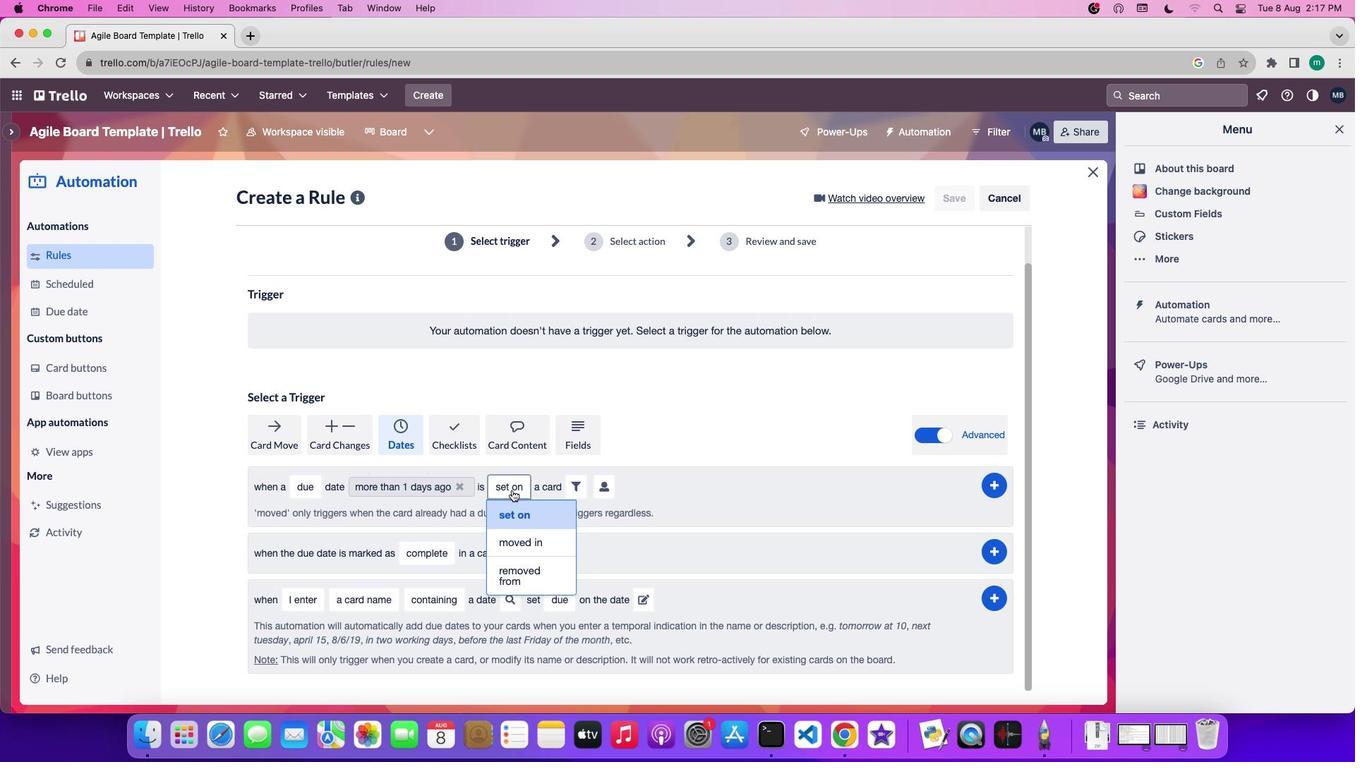 
Action: Mouse moved to (533, 541)
Screenshot: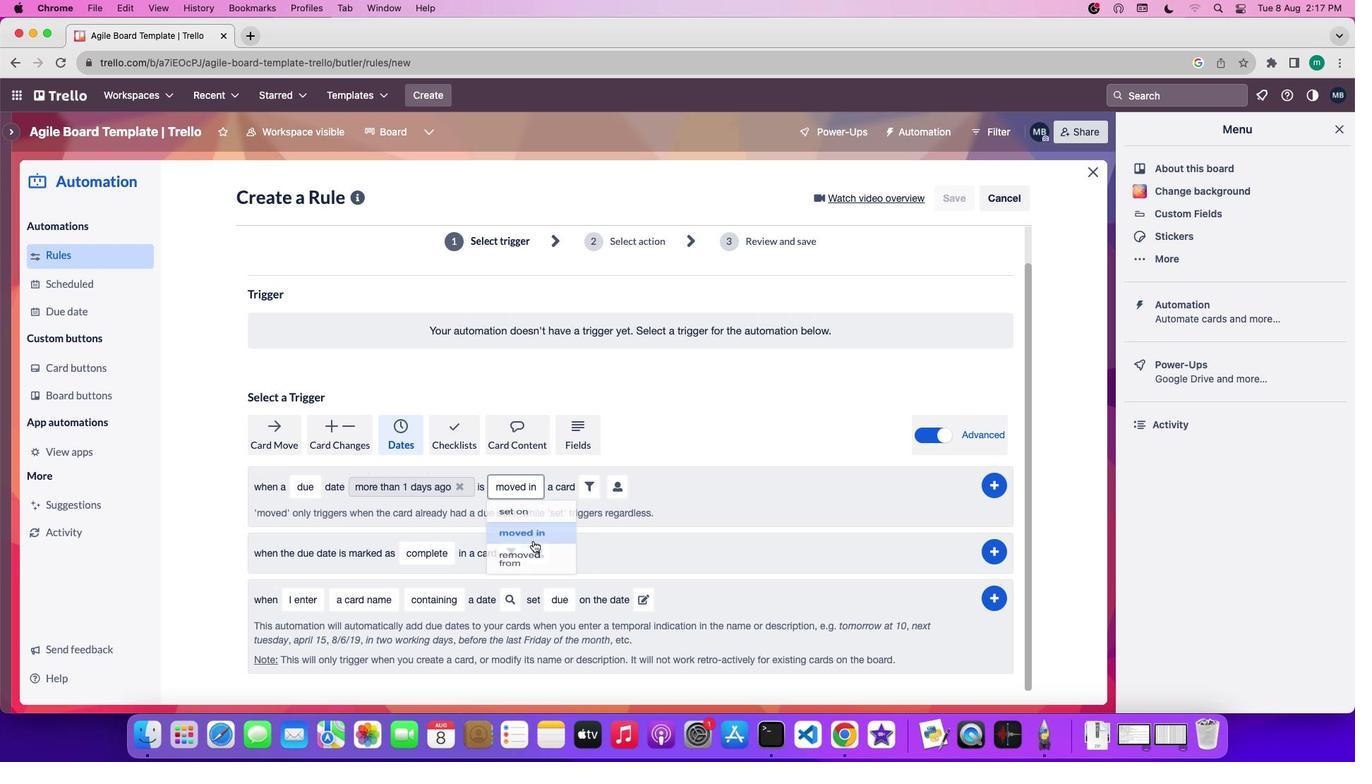 
Action: Mouse pressed left at (533, 541)
Screenshot: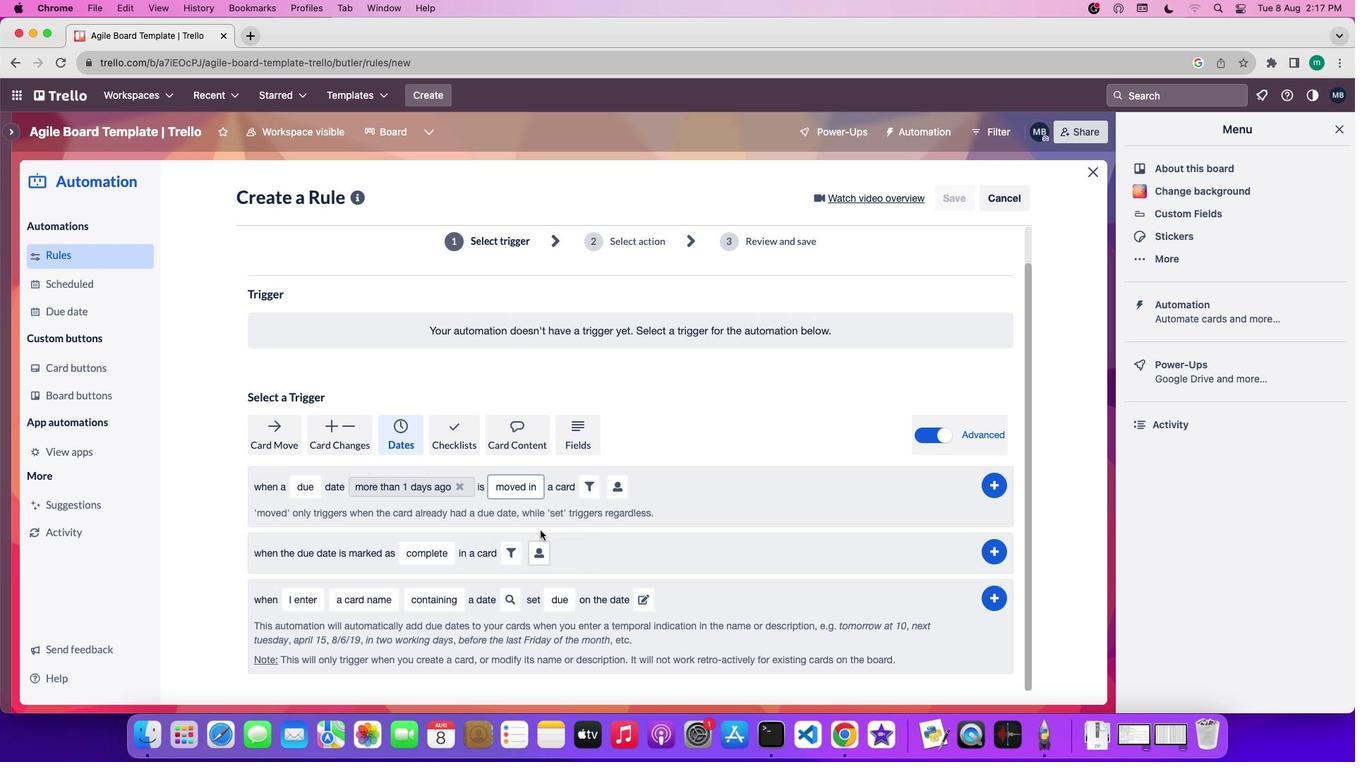
Action: Mouse moved to (610, 495)
Screenshot: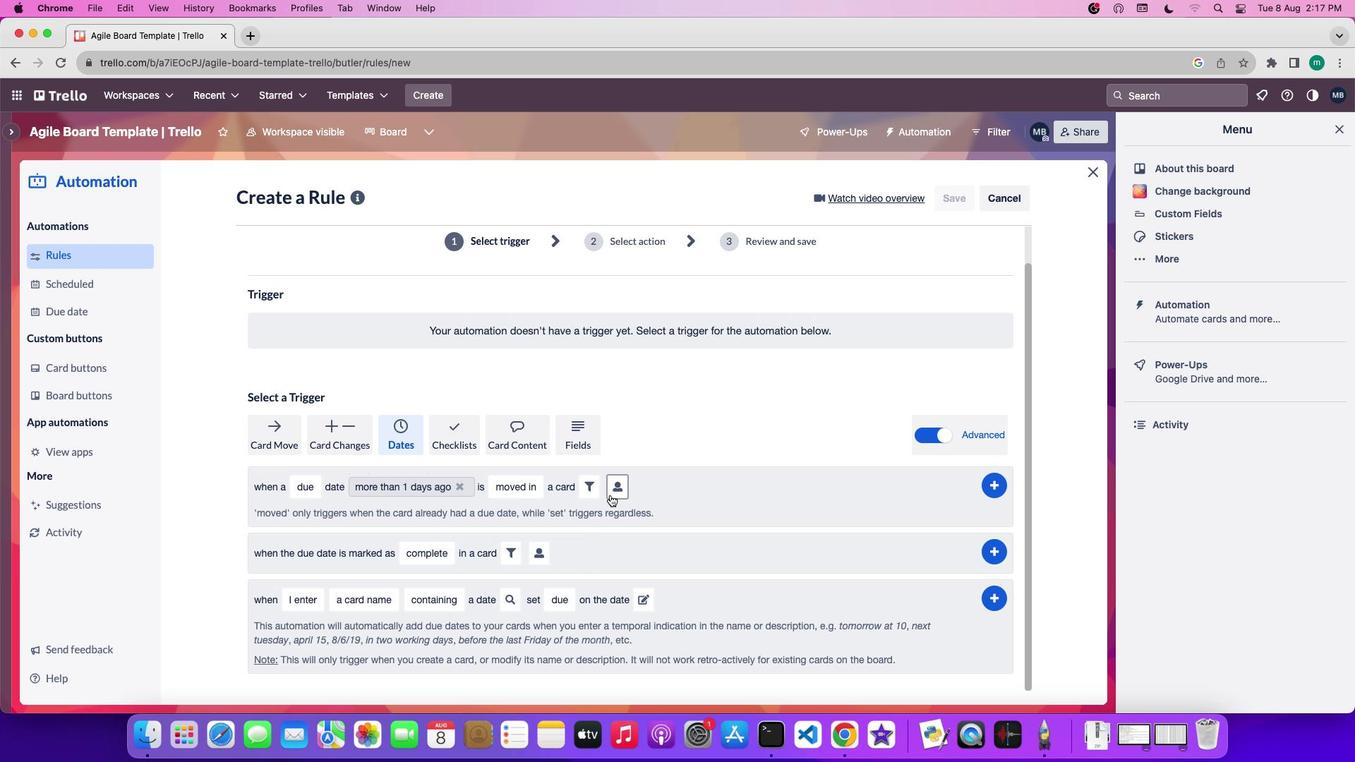 
Action: Mouse pressed left at (610, 495)
Screenshot: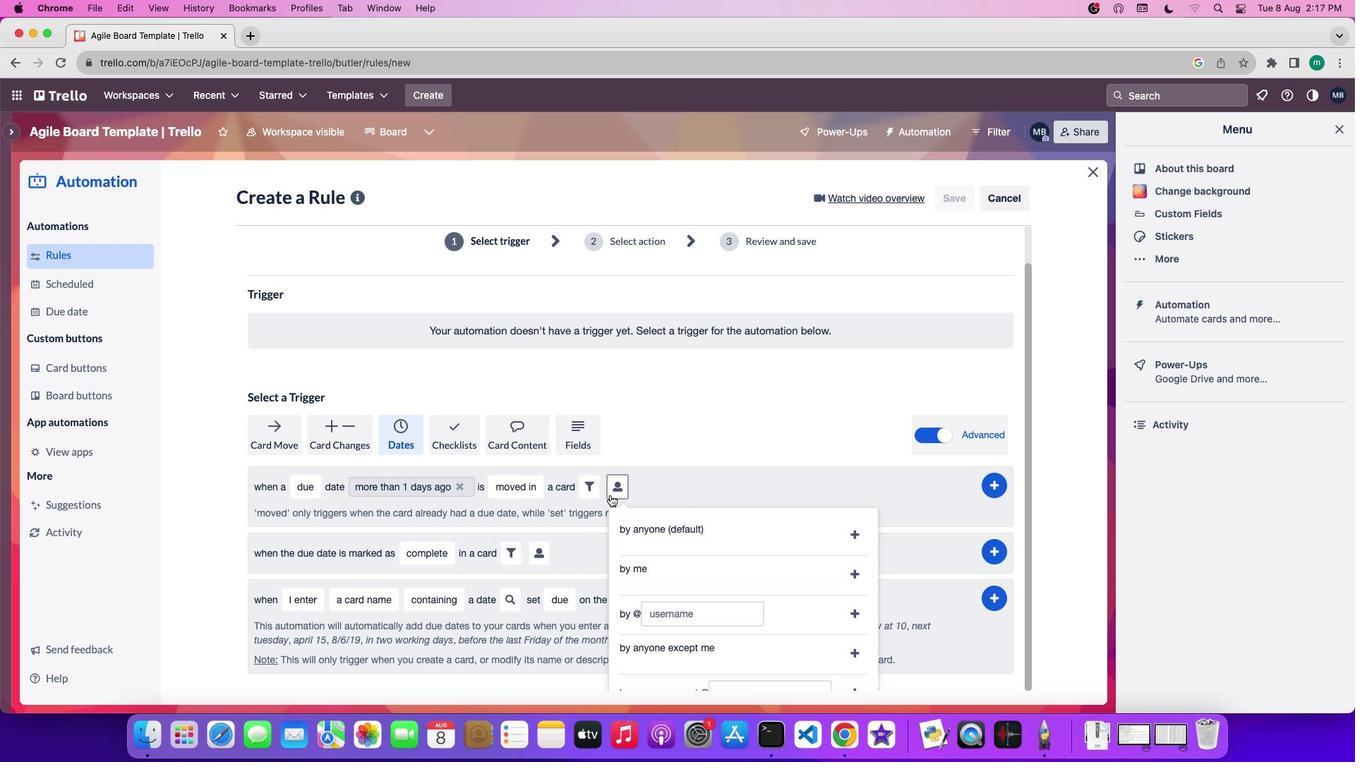 
Action: Mouse moved to (852, 535)
Screenshot: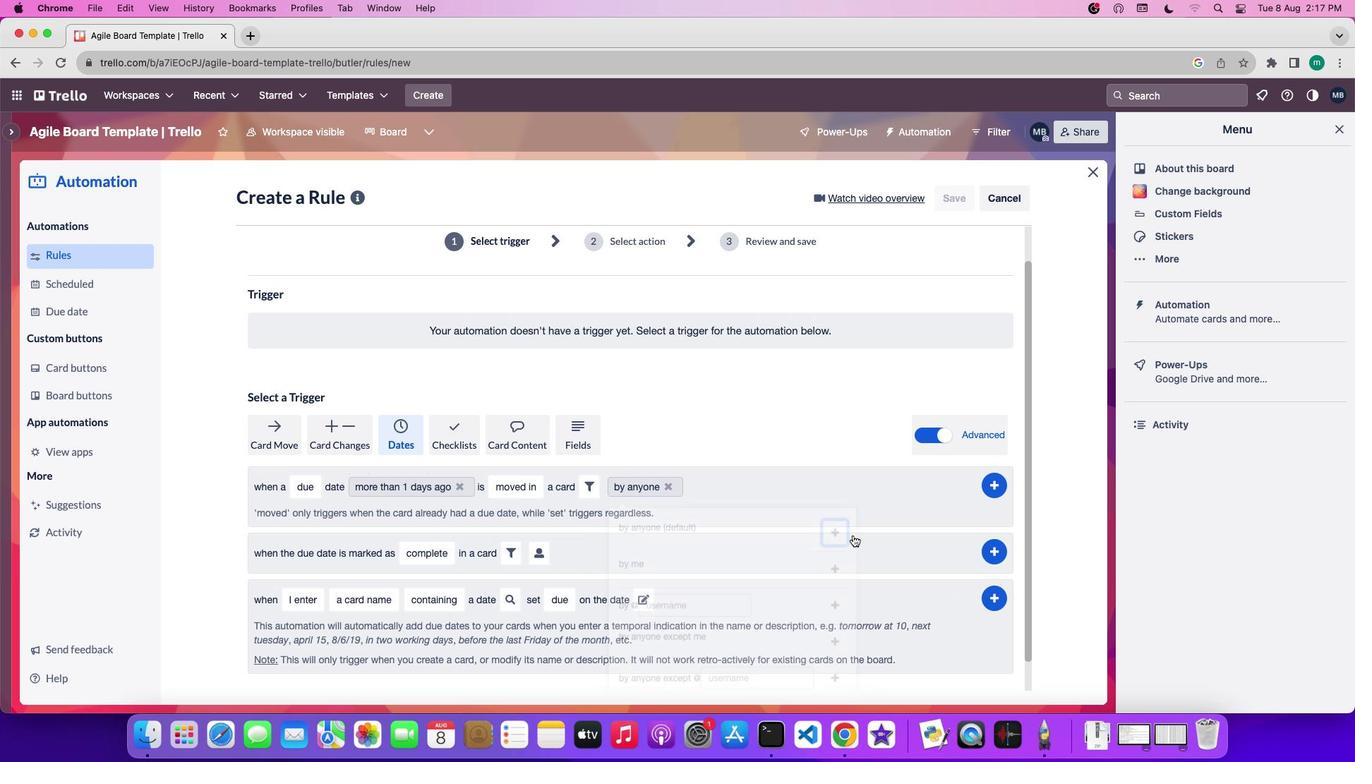 
Action: Mouse pressed left at (852, 535)
Screenshot: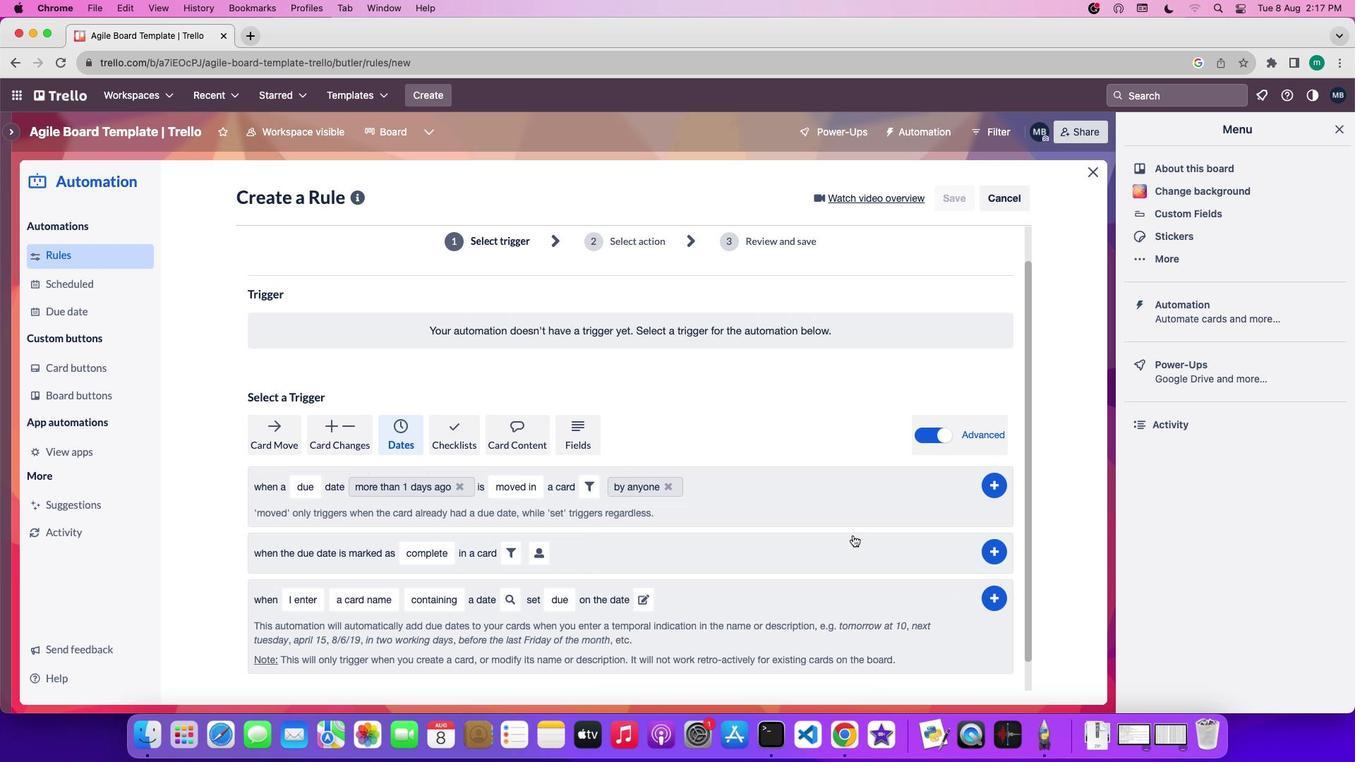 
Action: Mouse moved to (987, 480)
Screenshot: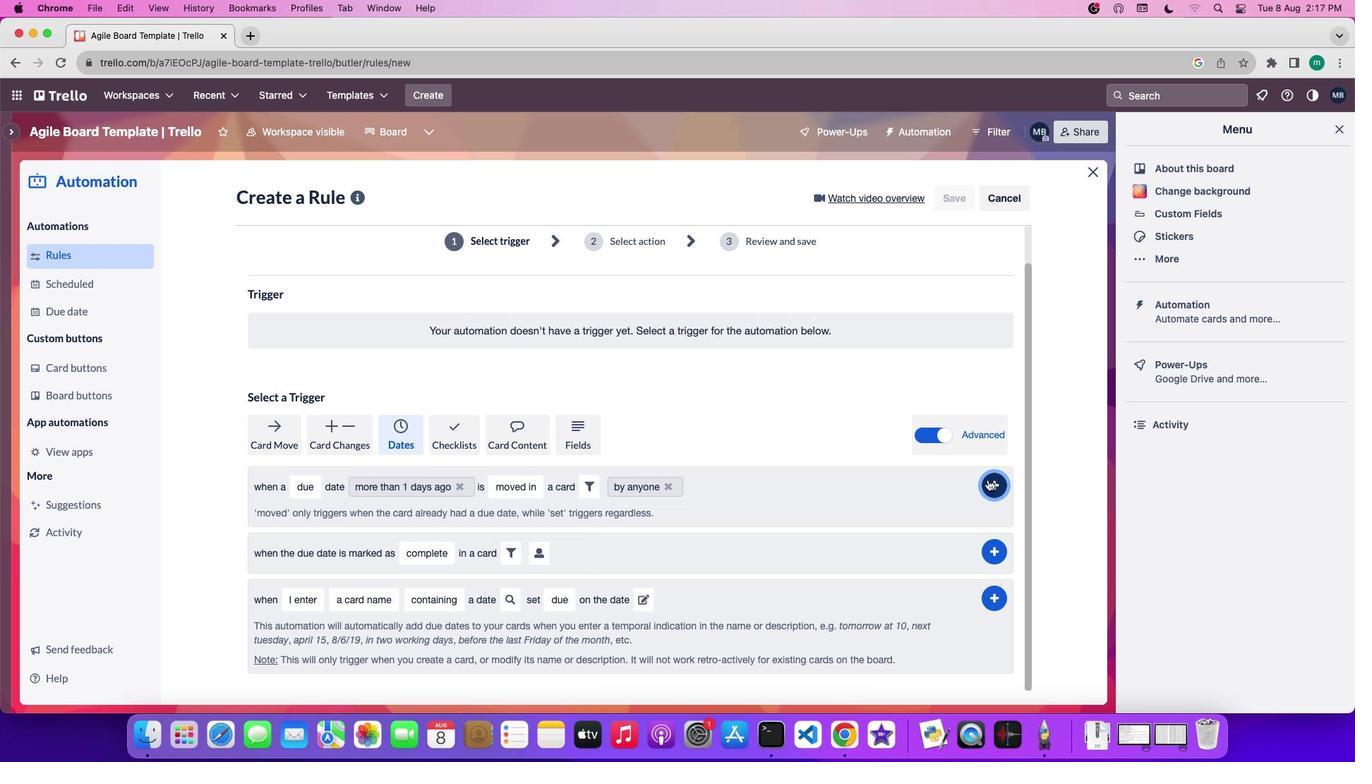 
Action: Mouse pressed left at (987, 480)
Screenshot: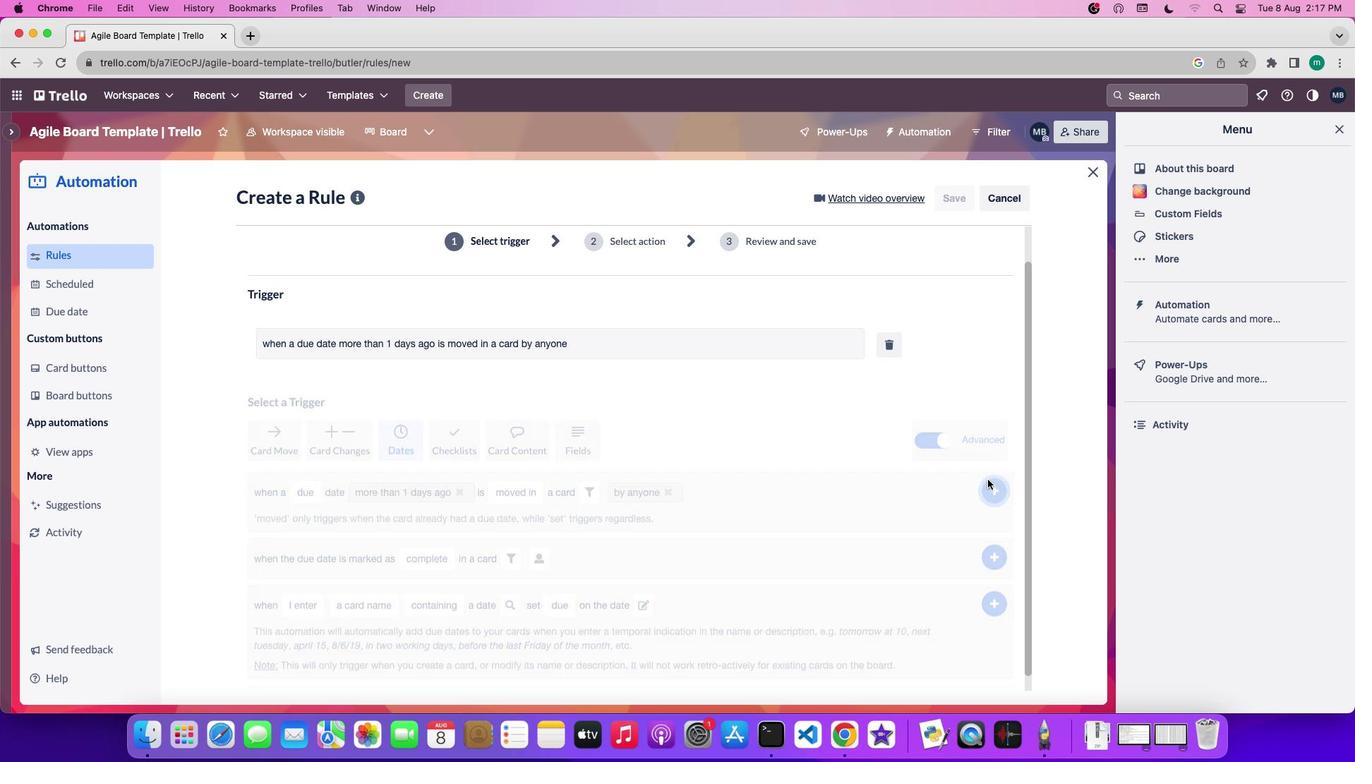 
Action: Mouse moved to (994, 487)
Screenshot: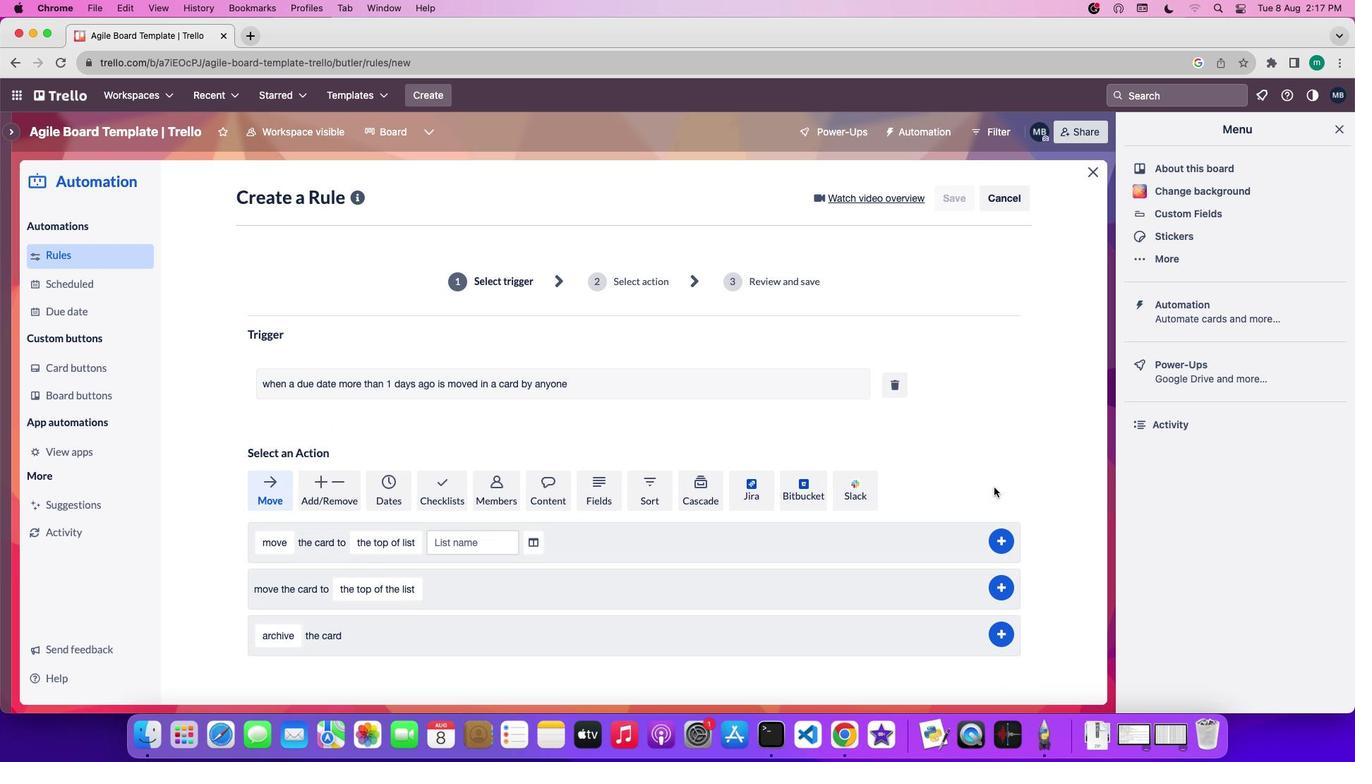 
